 Task: Create a due date automation trigger when advanced on, on the wednesday before a card is due add fields without custom field "Resume" set to a date not in this month at 11:00 AM.
Action: Mouse moved to (1088, 82)
Screenshot: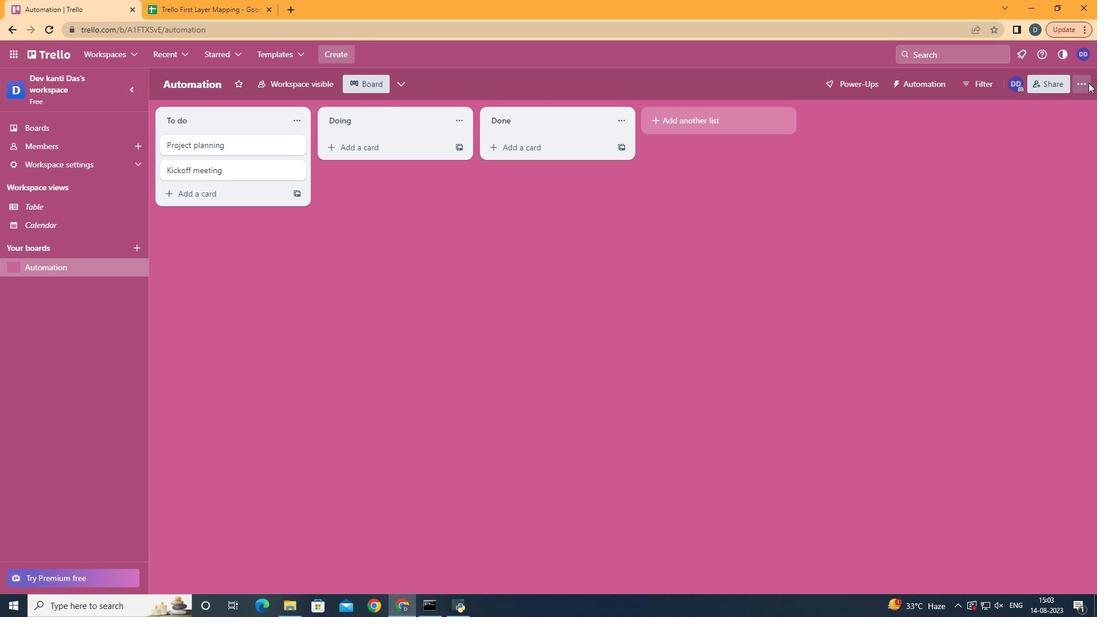 
Action: Mouse pressed left at (1088, 82)
Screenshot: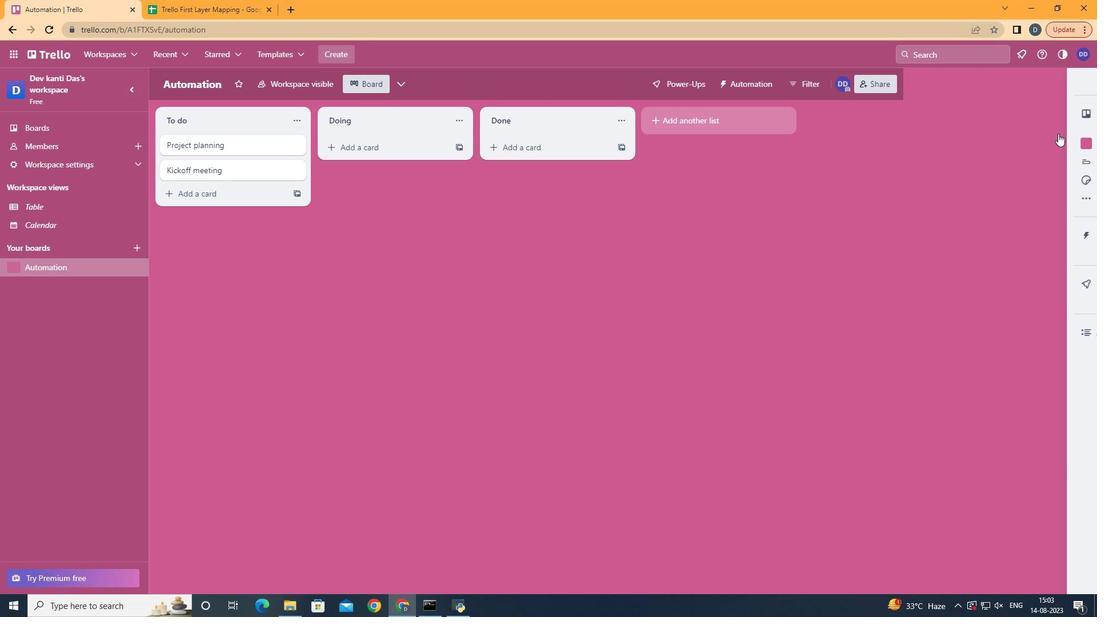 
Action: Mouse moved to (995, 259)
Screenshot: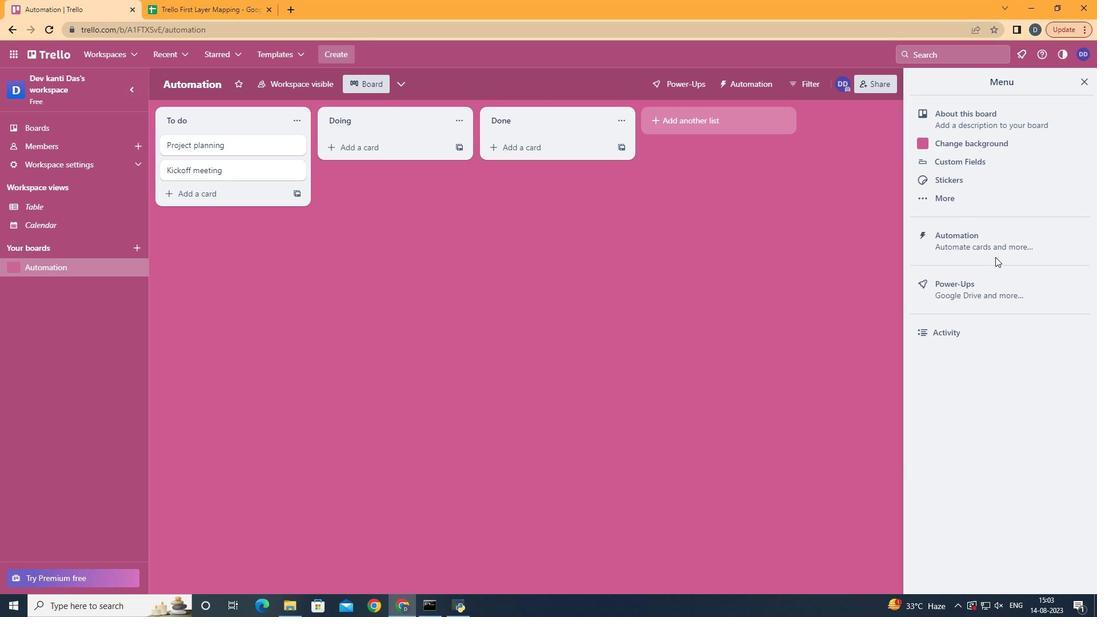 
Action: Mouse pressed left at (995, 259)
Screenshot: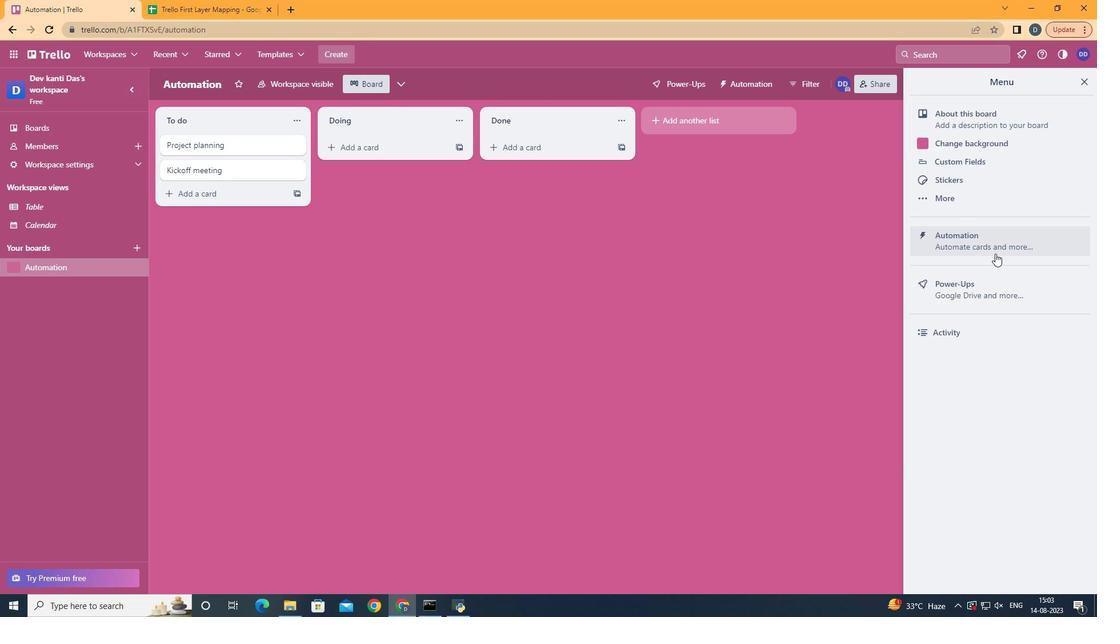 
Action: Mouse moved to (995, 253)
Screenshot: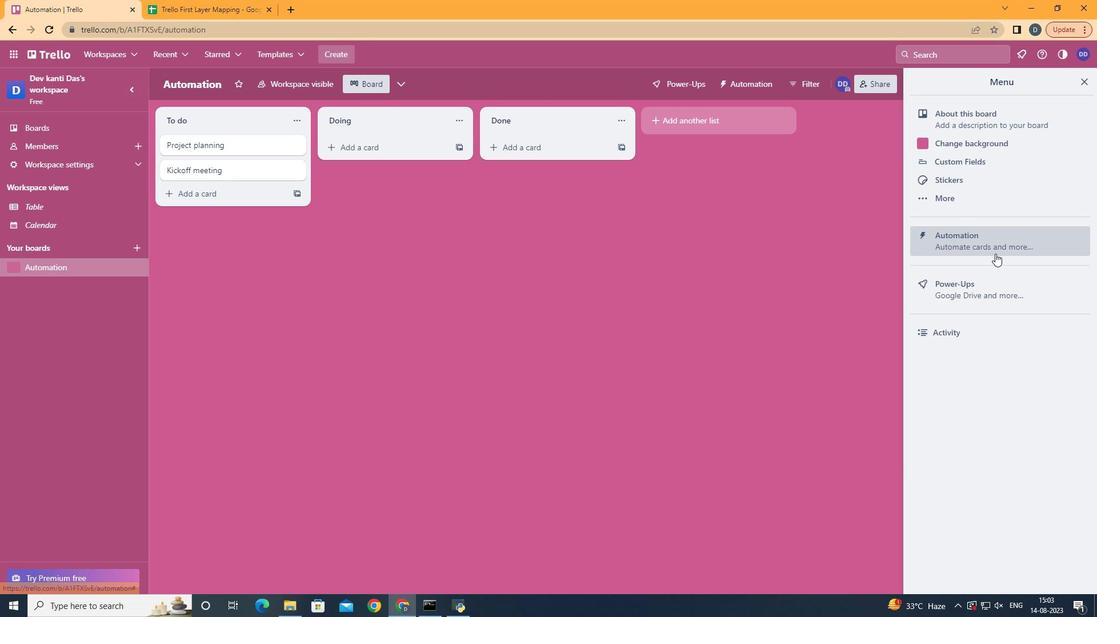 
Action: Mouse pressed left at (995, 253)
Screenshot: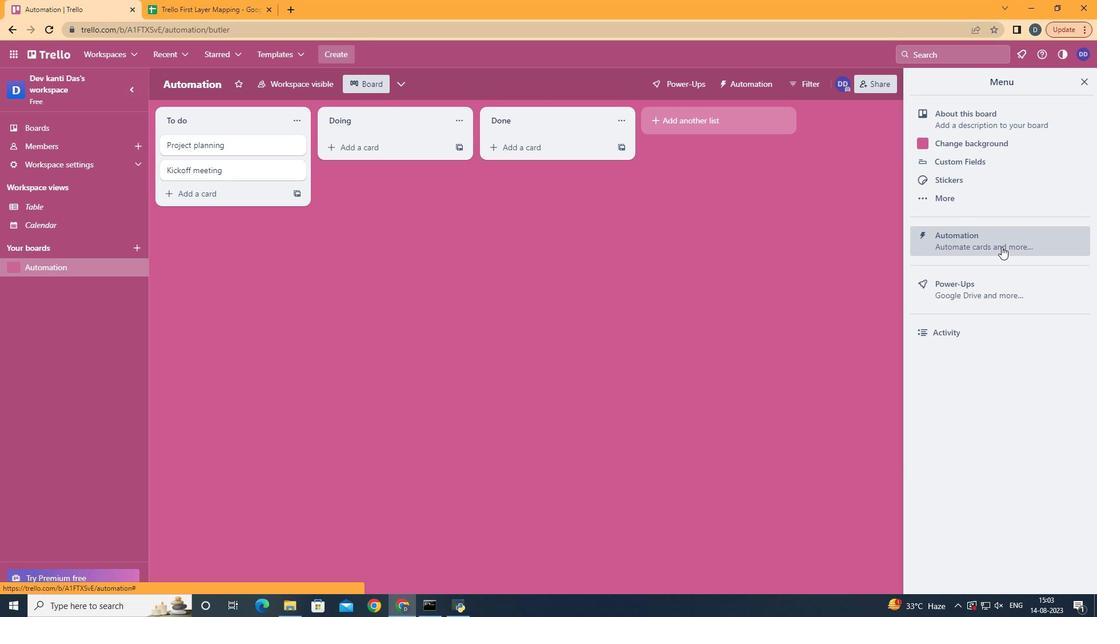 
Action: Mouse moved to (210, 228)
Screenshot: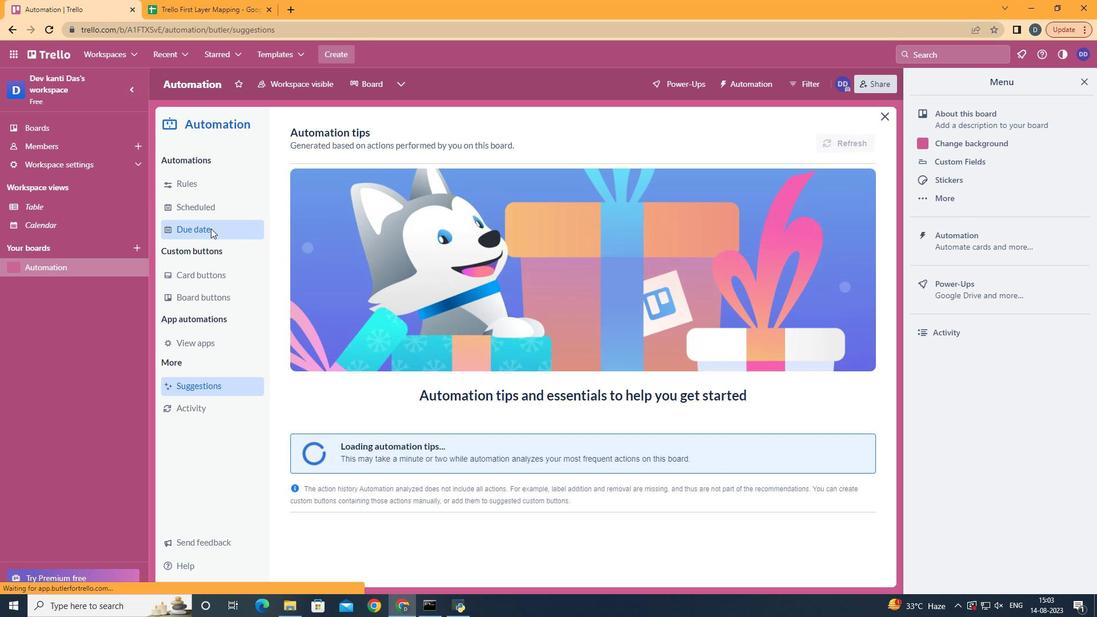 
Action: Mouse pressed left at (210, 228)
Screenshot: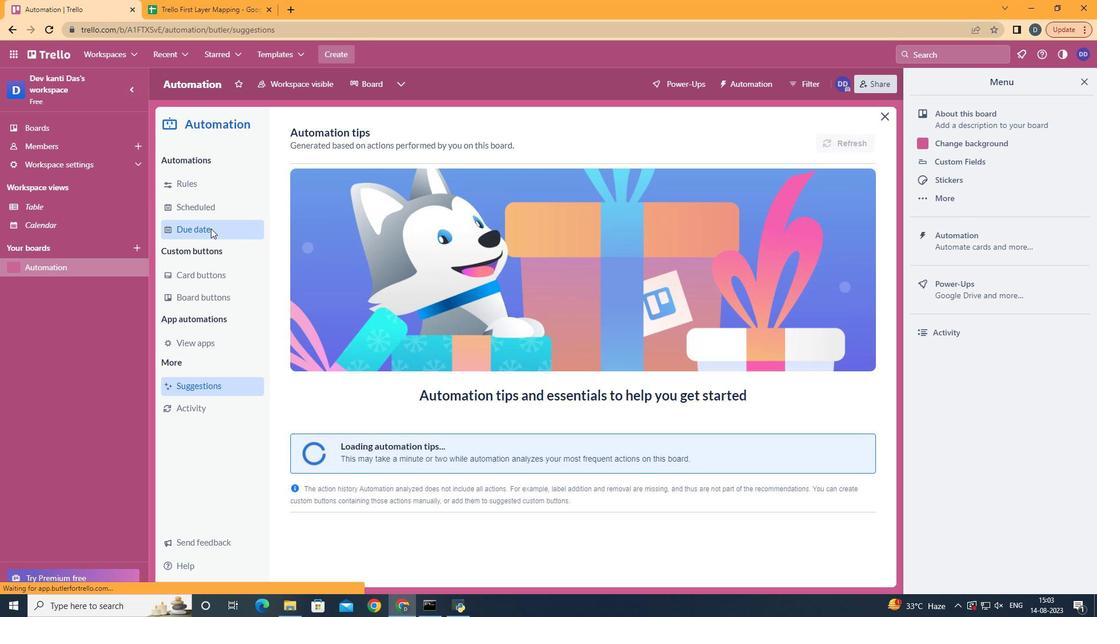 
Action: Mouse moved to (799, 145)
Screenshot: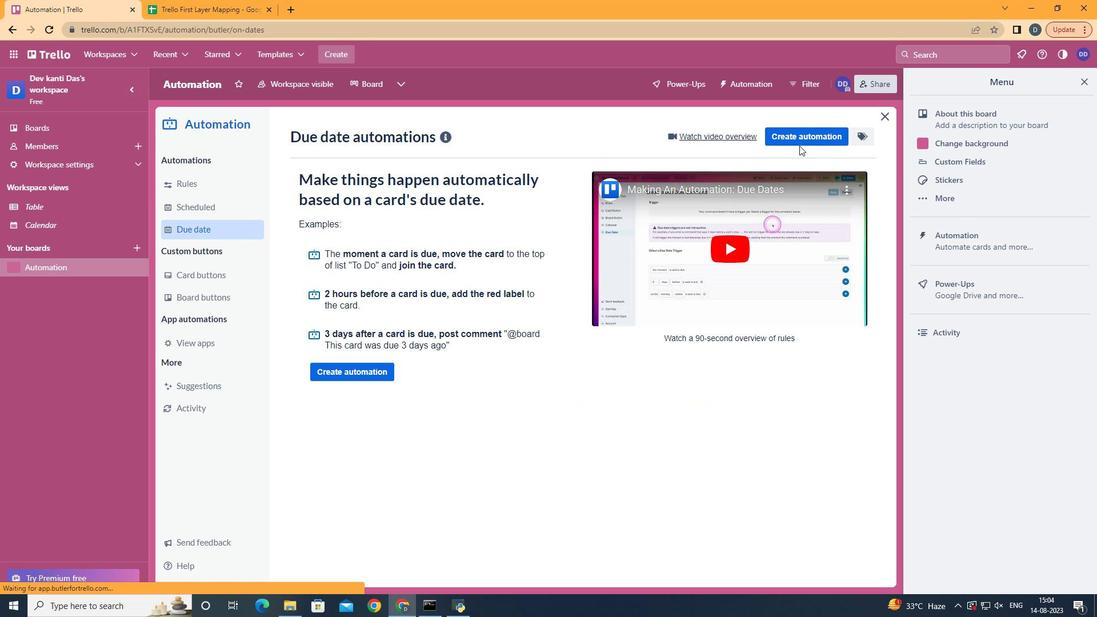 
Action: Mouse pressed left at (799, 145)
Screenshot: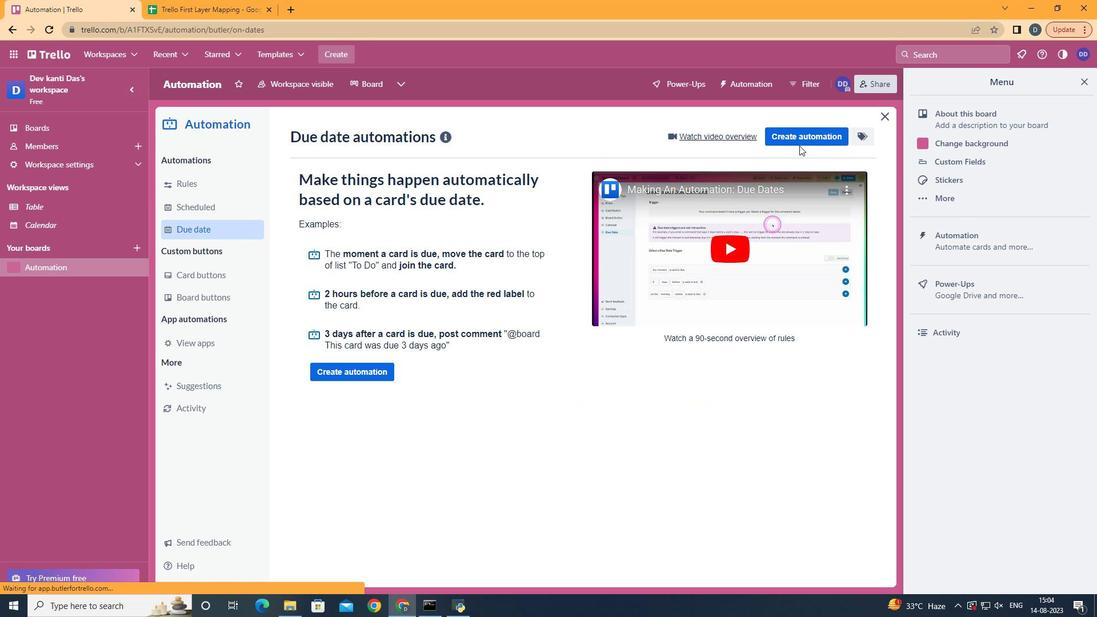 
Action: Mouse moved to (809, 136)
Screenshot: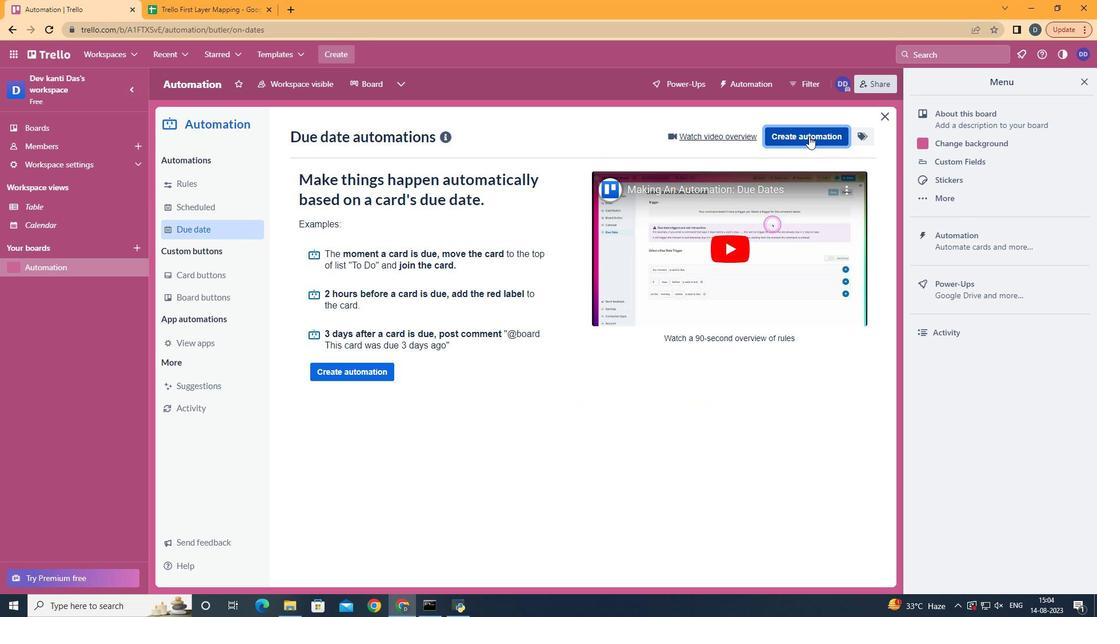 
Action: Mouse pressed left at (809, 136)
Screenshot: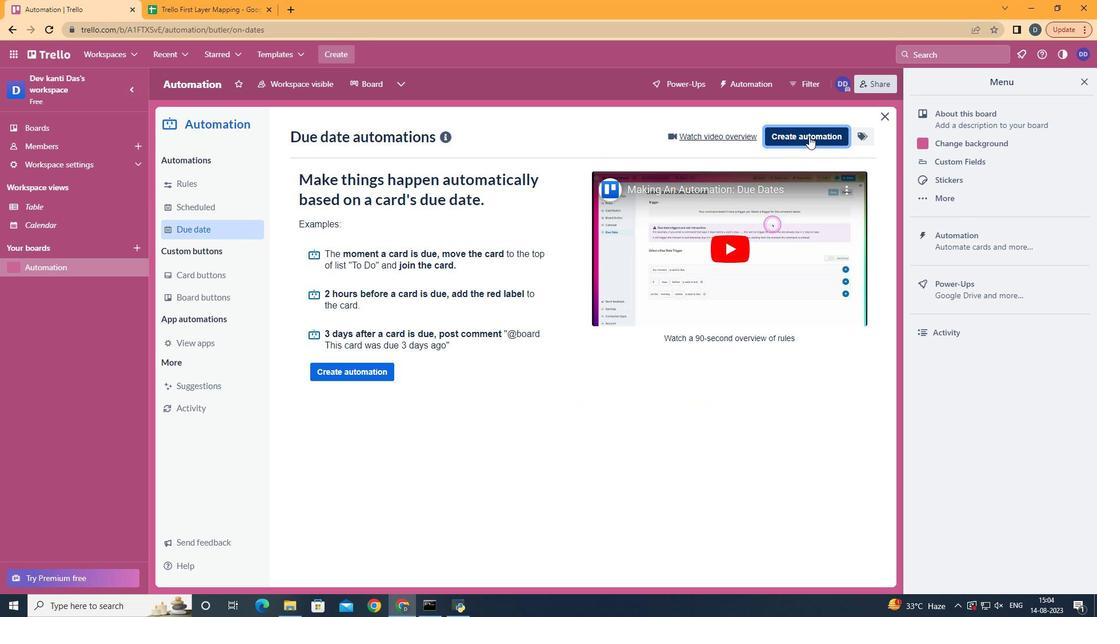
Action: Mouse moved to (578, 247)
Screenshot: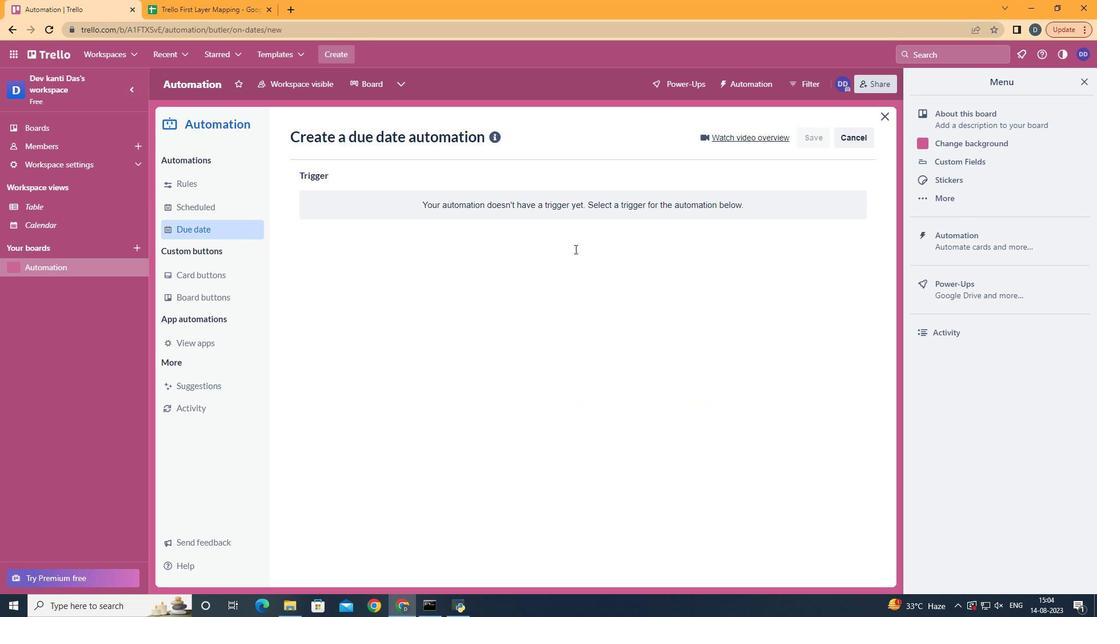 
Action: Mouse pressed left at (578, 247)
Screenshot: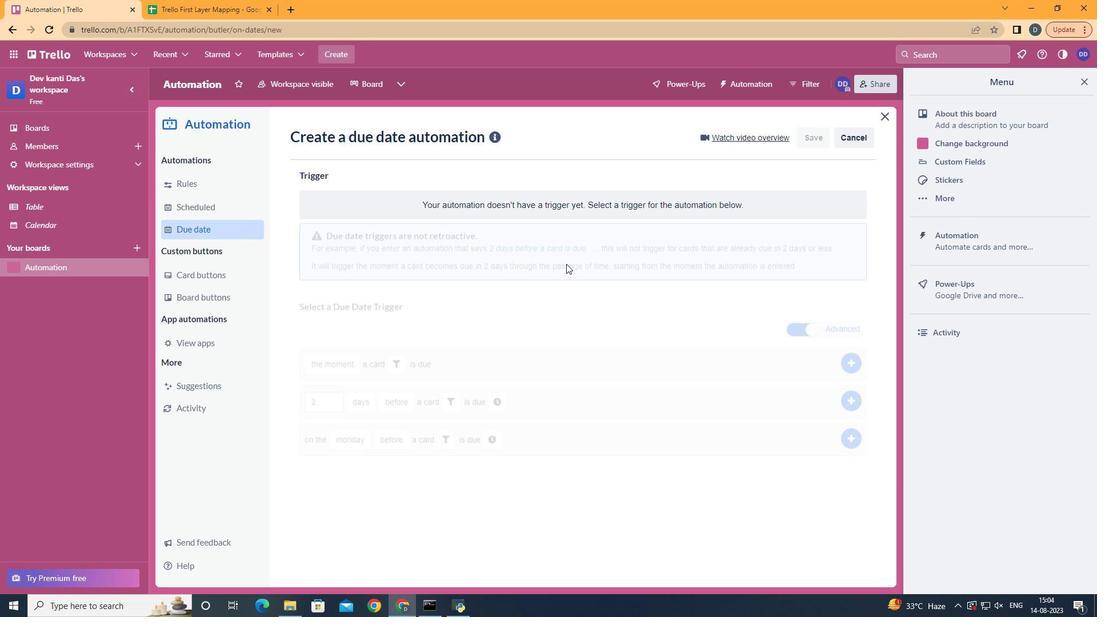 
Action: Mouse moved to (376, 349)
Screenshot: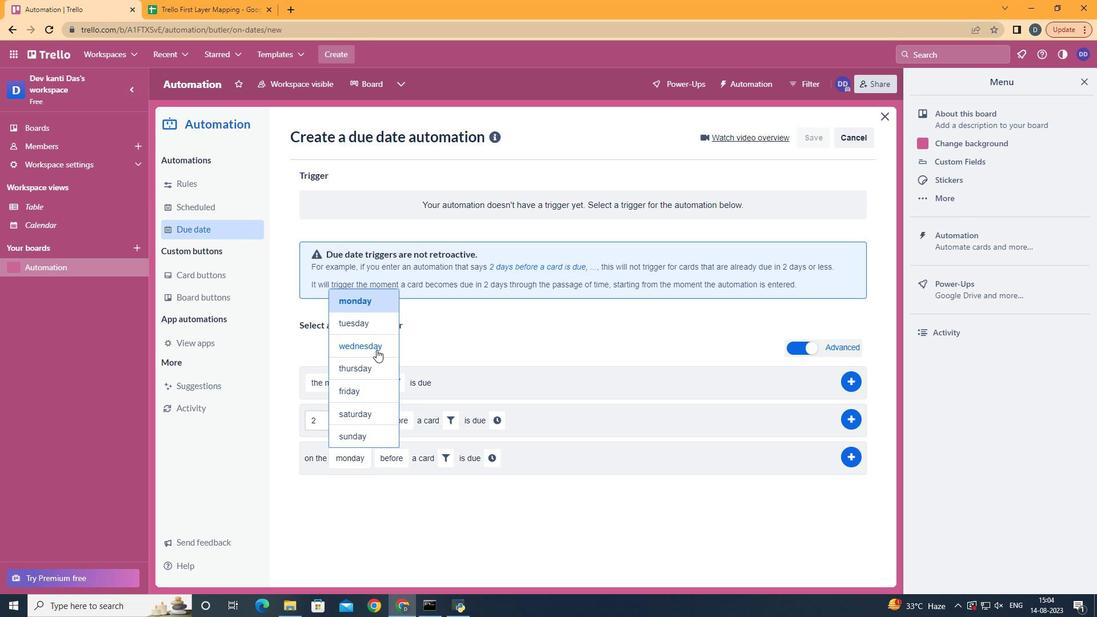 
Action: Mouse pressed left at (376, 349)
Screenshot: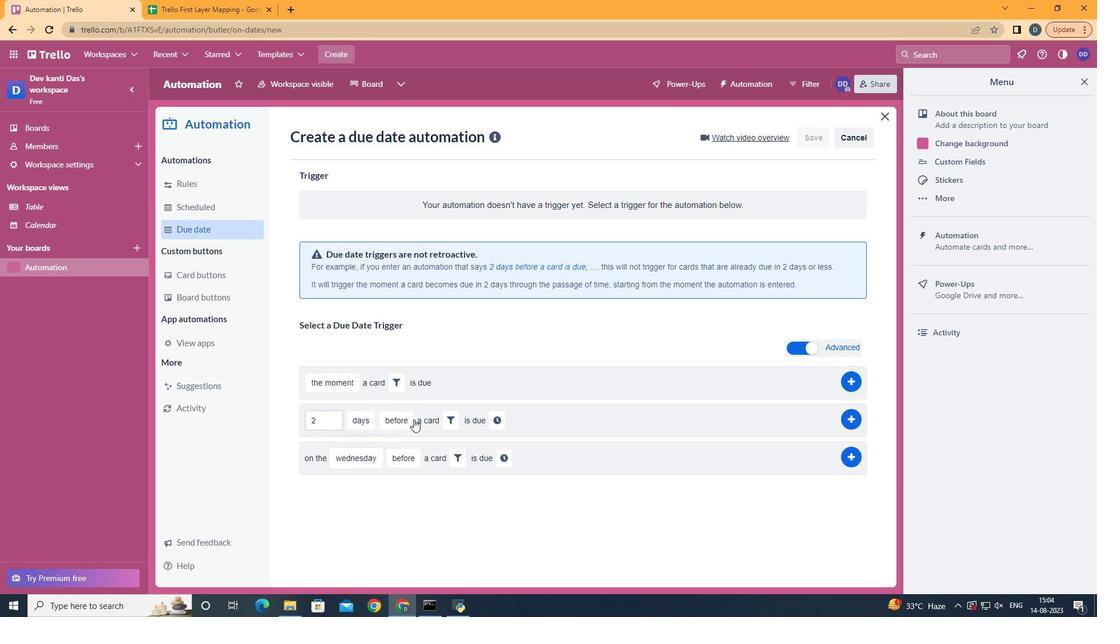
Action: Mouse moved to (452, 457)
Screenshot: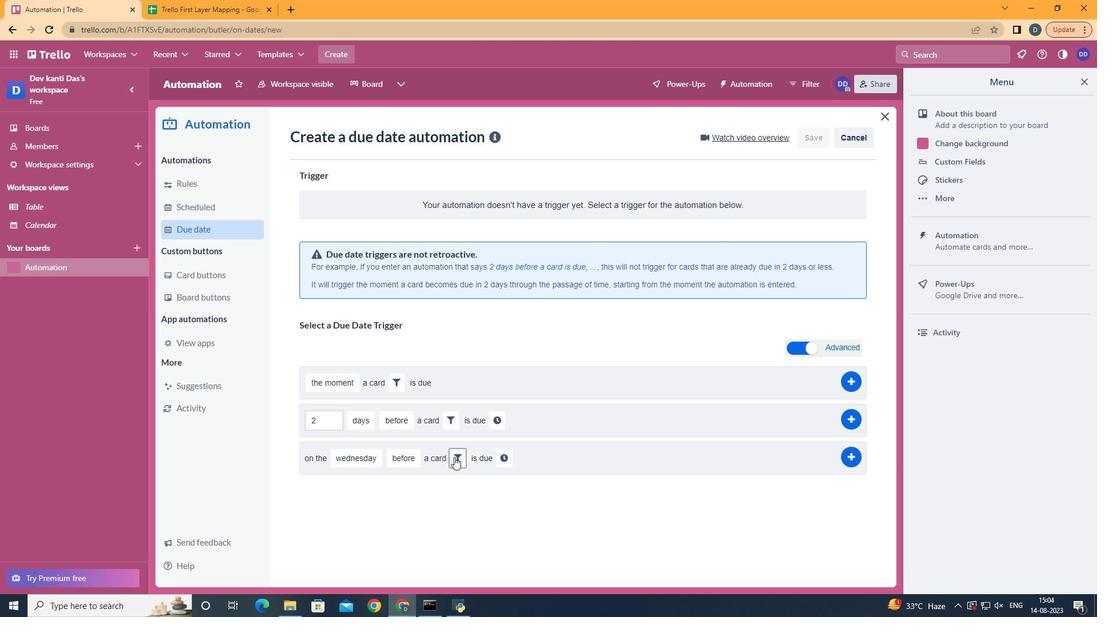 
Action: Mouse pressed left at (452, 457)
Screenshot: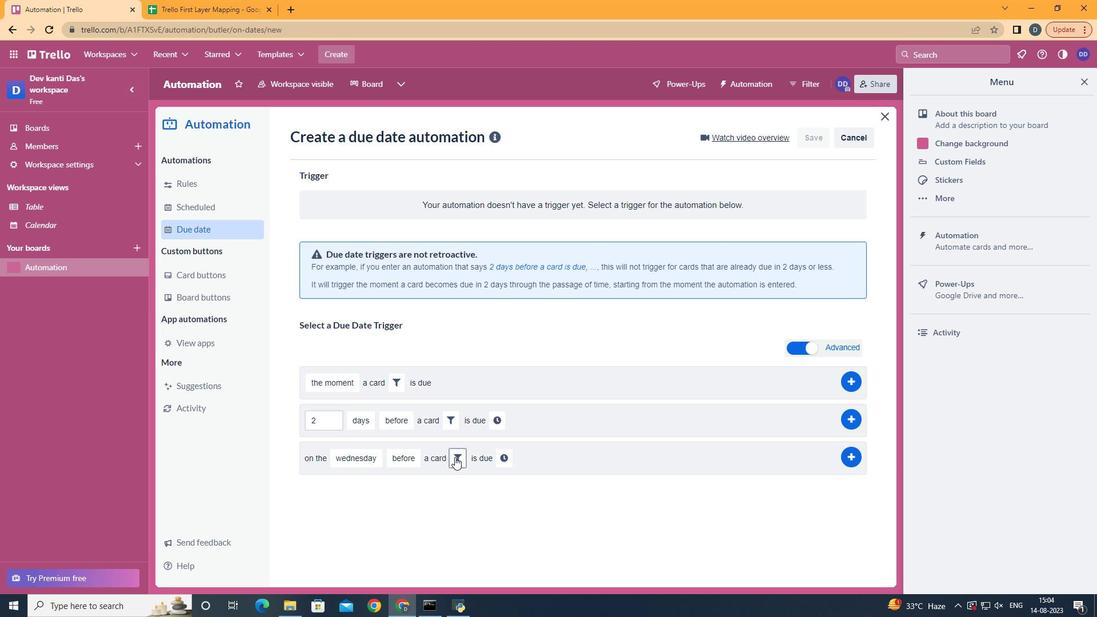 
Action: Mouse moved to (649, 495)
Screenshot: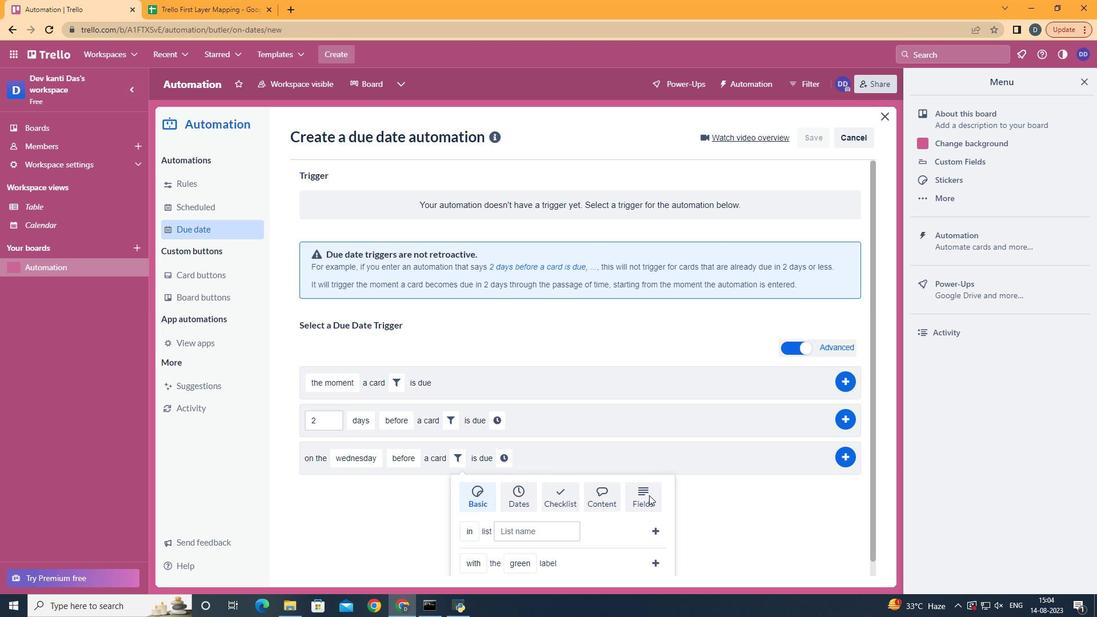 
Action: Mouse pressed left at (649, 495)
Screenshot: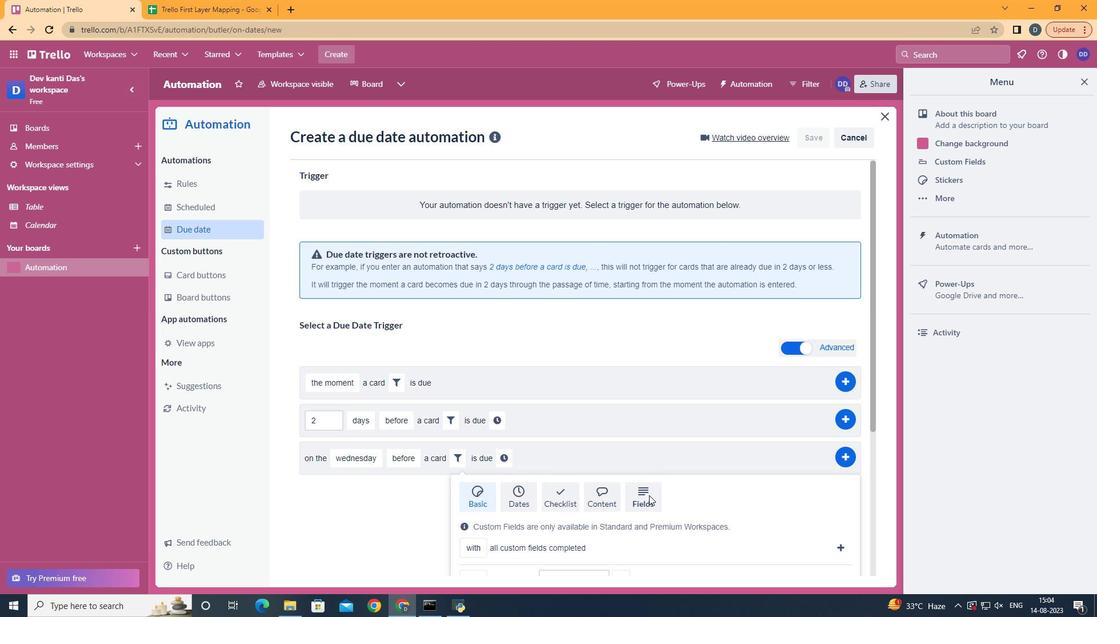 
Action: Mouse scrolled (649, 494) with delta (0, 0)
Screenshot: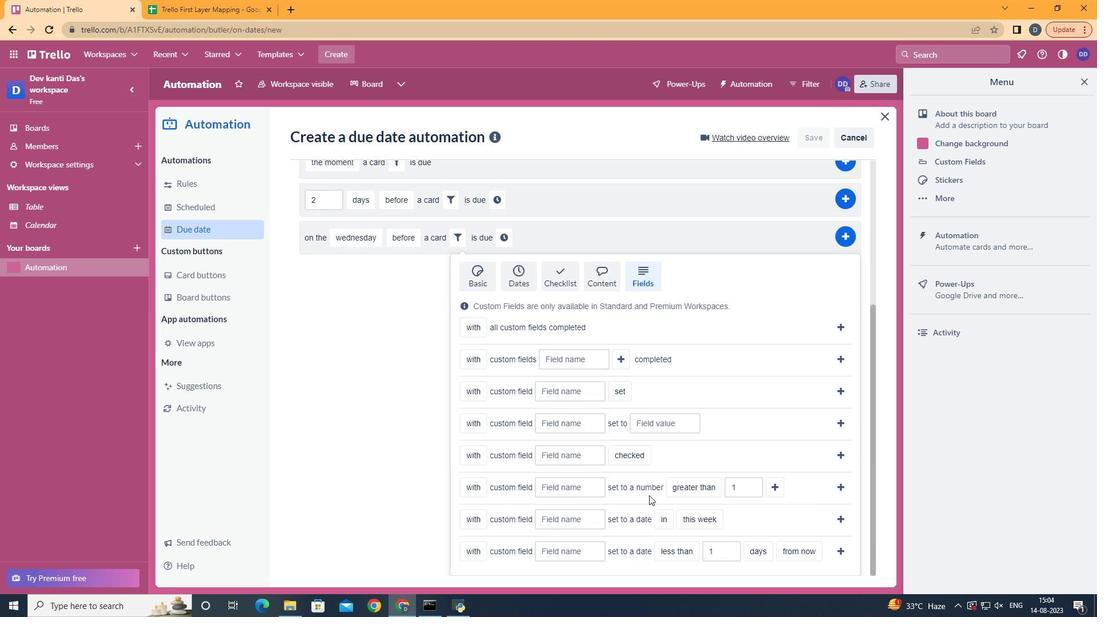 
Action: Mouse scrolled (649, 494) with delta (0, 0)
Screenshot: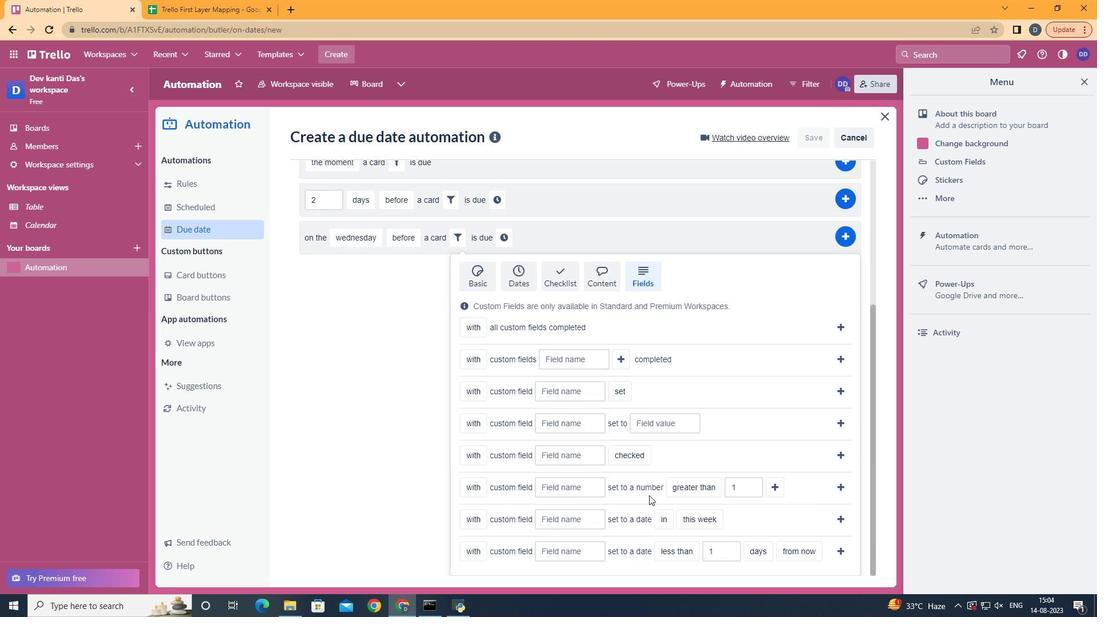 
Action: Mouse scrolled (649, 494) with delta (0, 0)
Screenshot: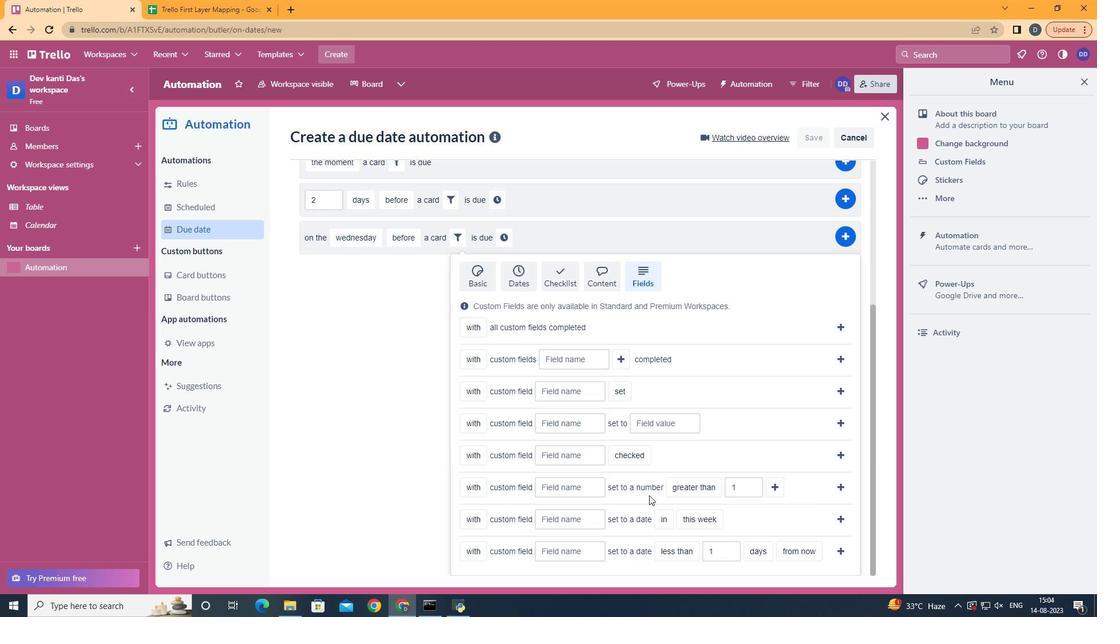 
Action: Mouse scrolled (649, 494) with delta (0, 0)
Screenshot: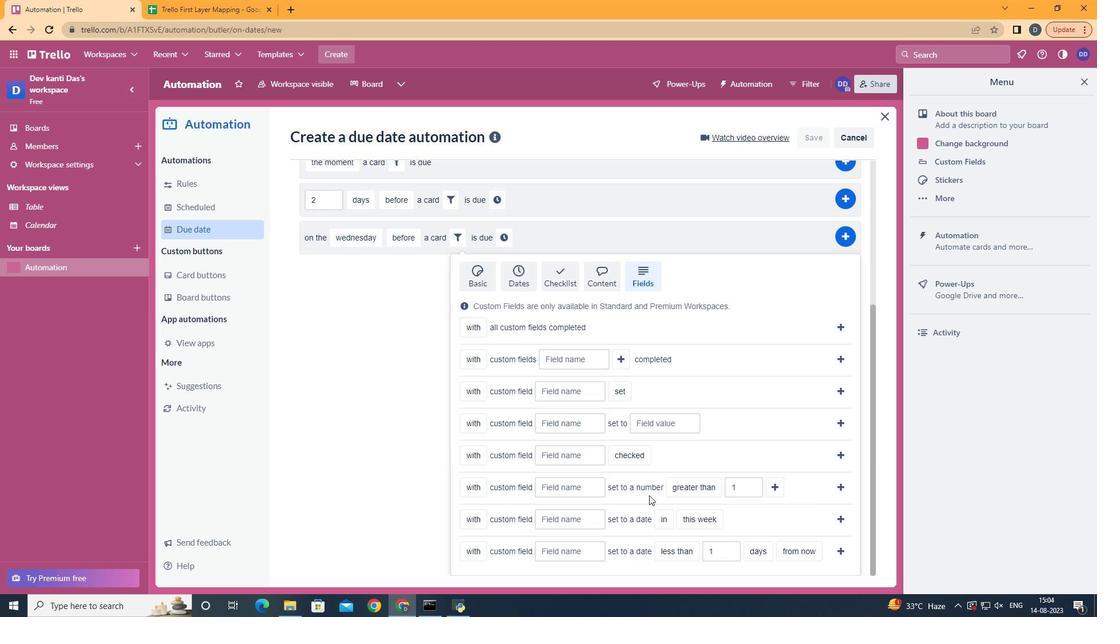 
Action: Mouse scrolled (649, 494) with delta (0, 0)
Screenshot: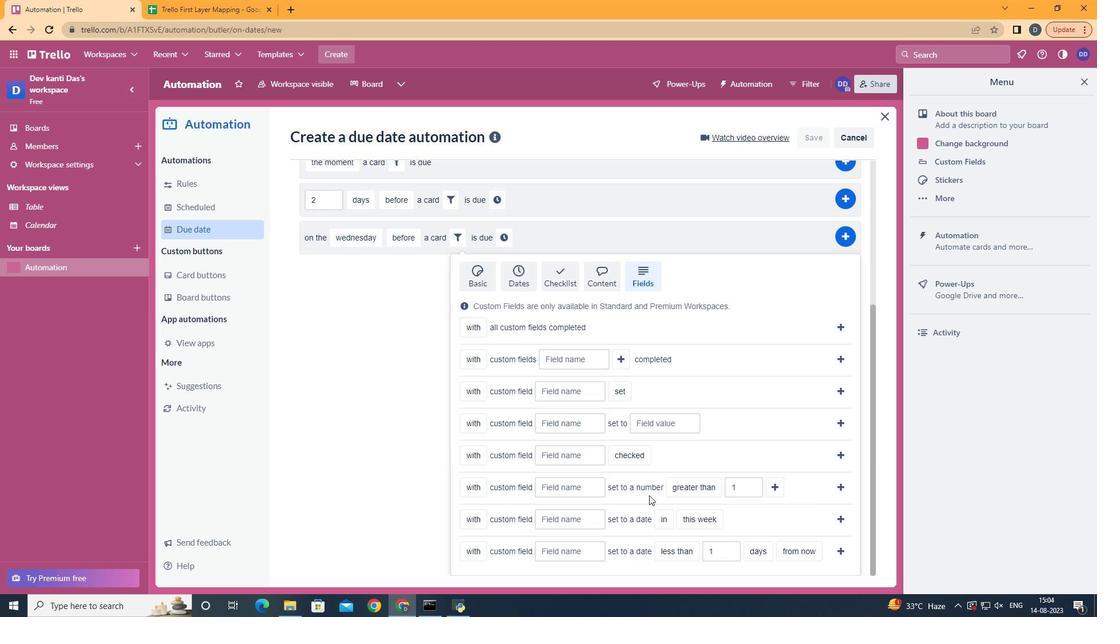 
Action: Mouse moved to (487, 559)
Screenshot: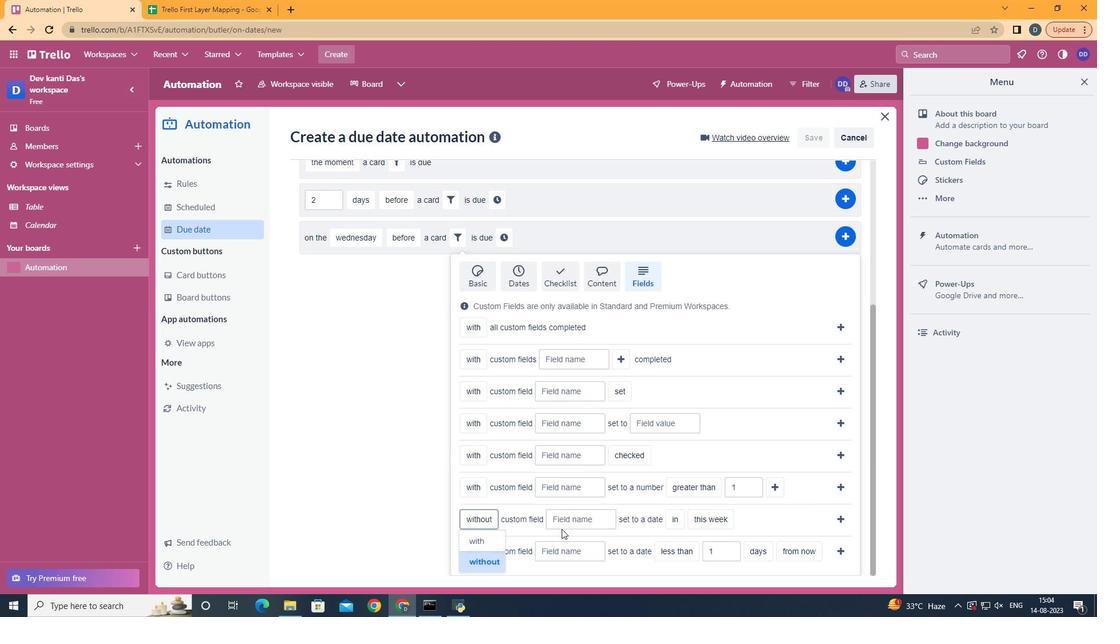 
Action: Mouse pressed left at (487, 559)
Screenshot: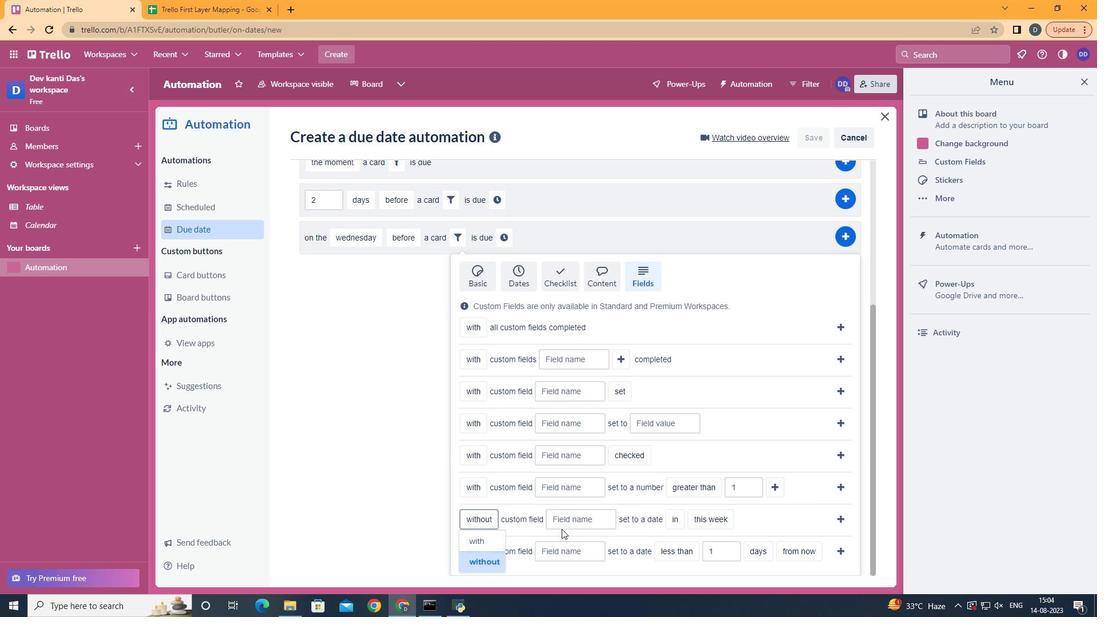 
Action: Mouse moved to (609, 512)
Screenshot: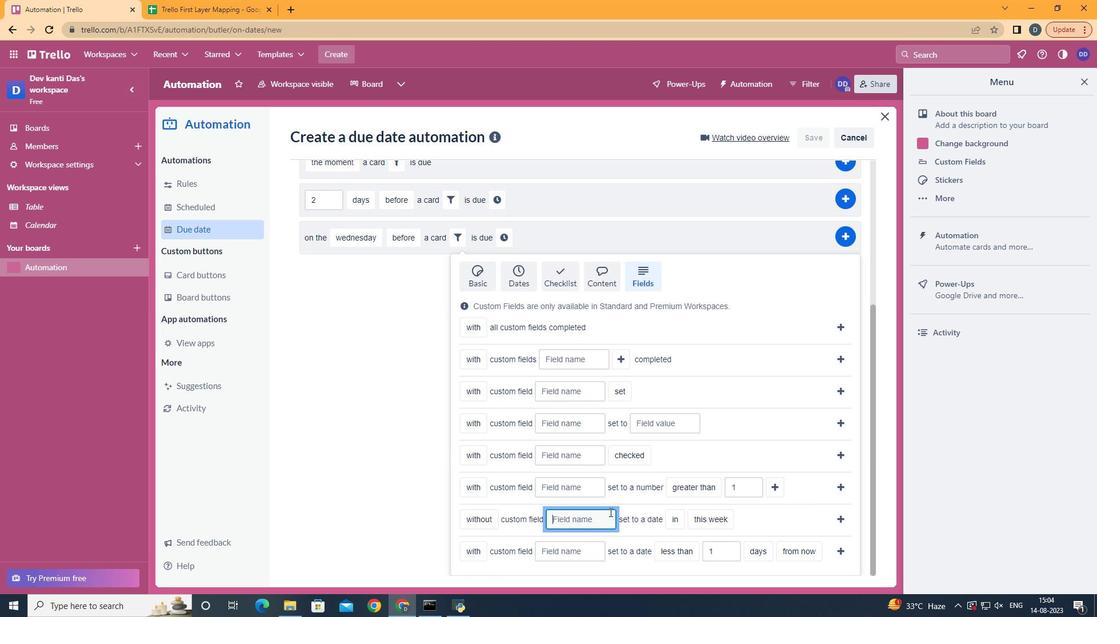 
Action: Mouse pressed left at (609, 512)
Screenshot: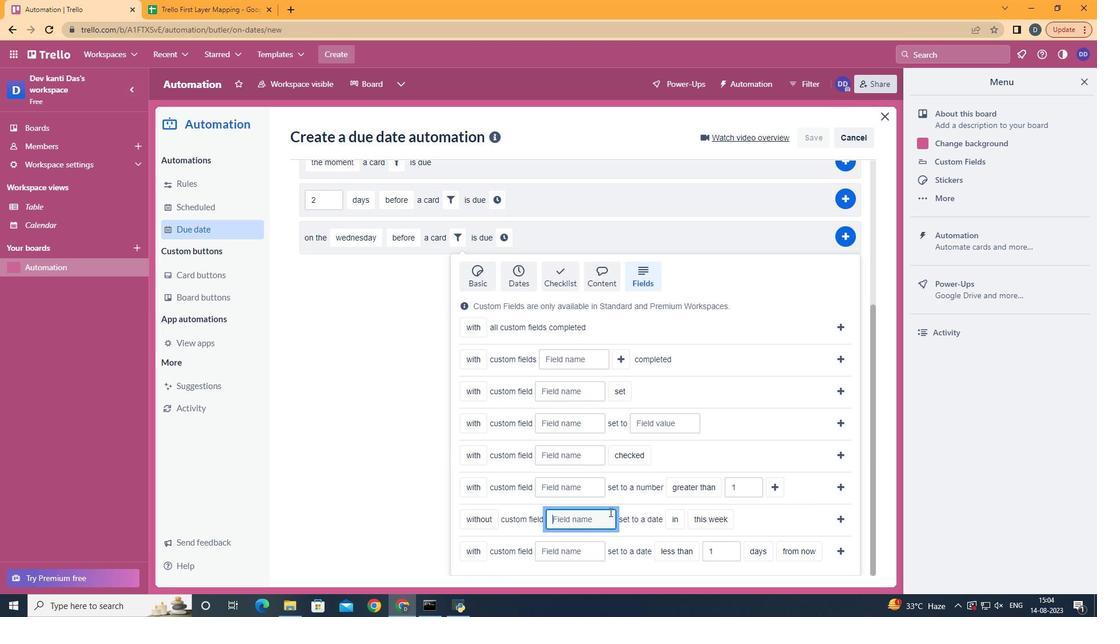 
Action: Key pressed <Key.shift>Resume
Screenshot: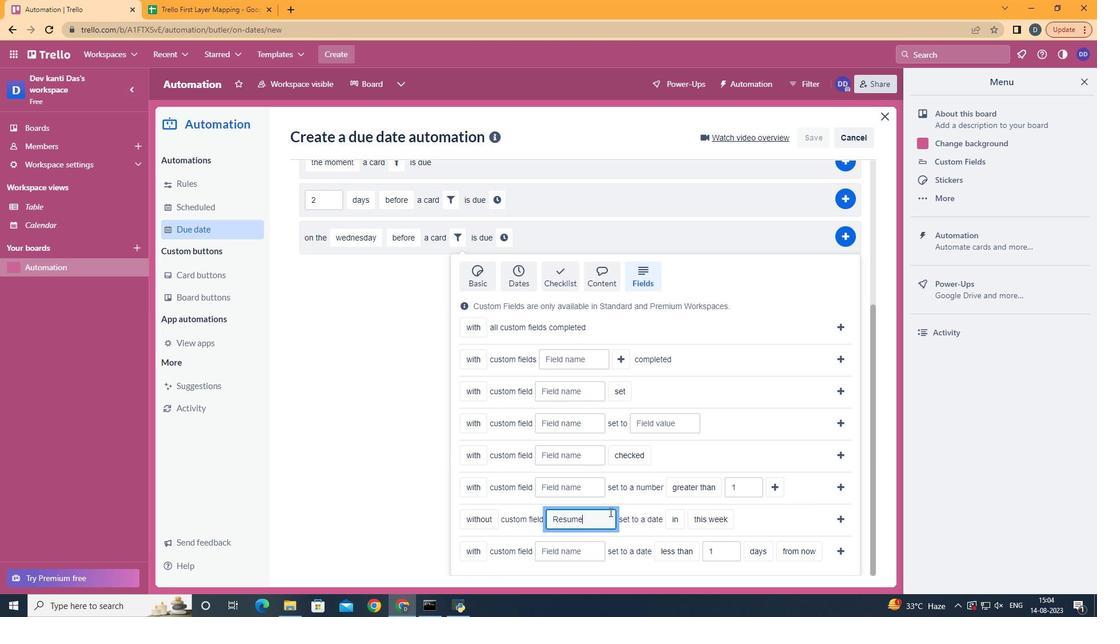 
Action: Mouse moved to (673, 564)
Screenshot: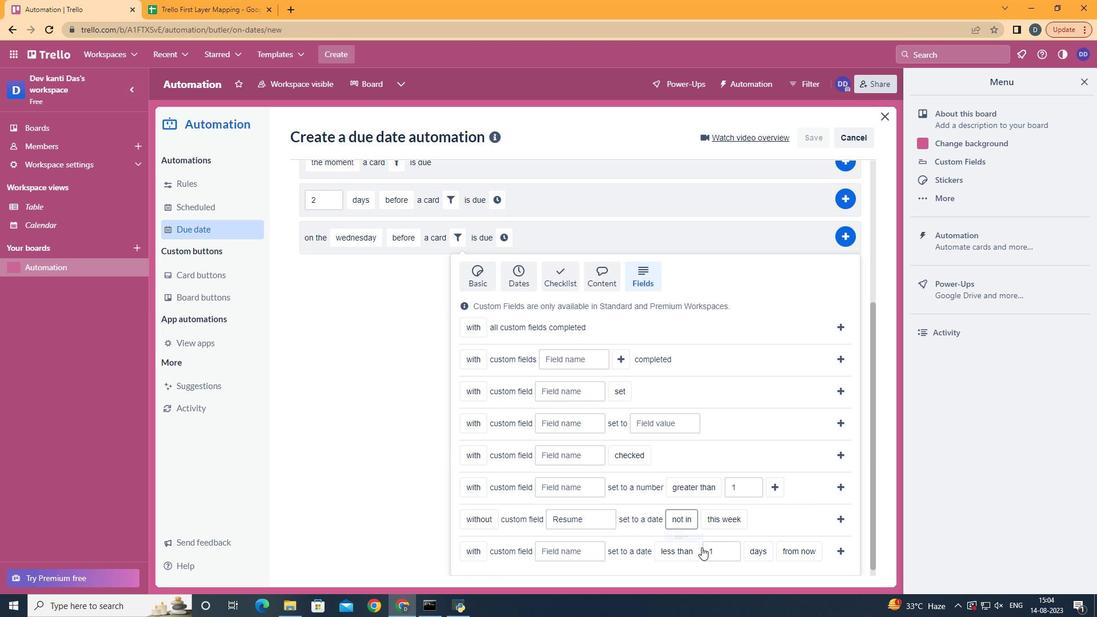 
Action: Mouse pressed left at (673, 564)
Screenshot: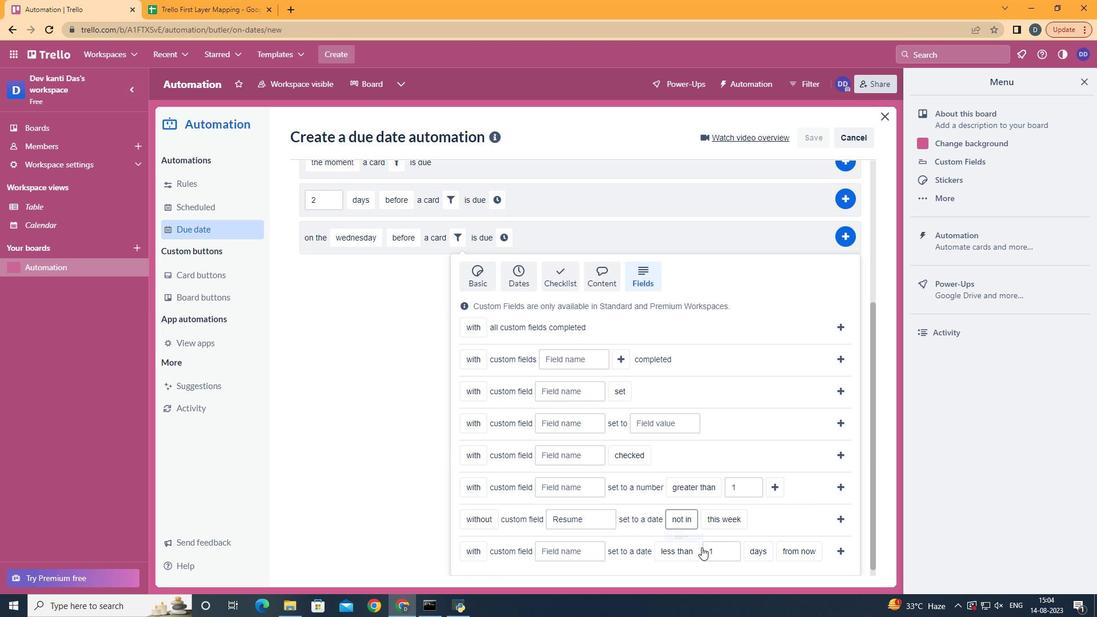 
Action: Mouse moved to (741, 563)
Screenshot: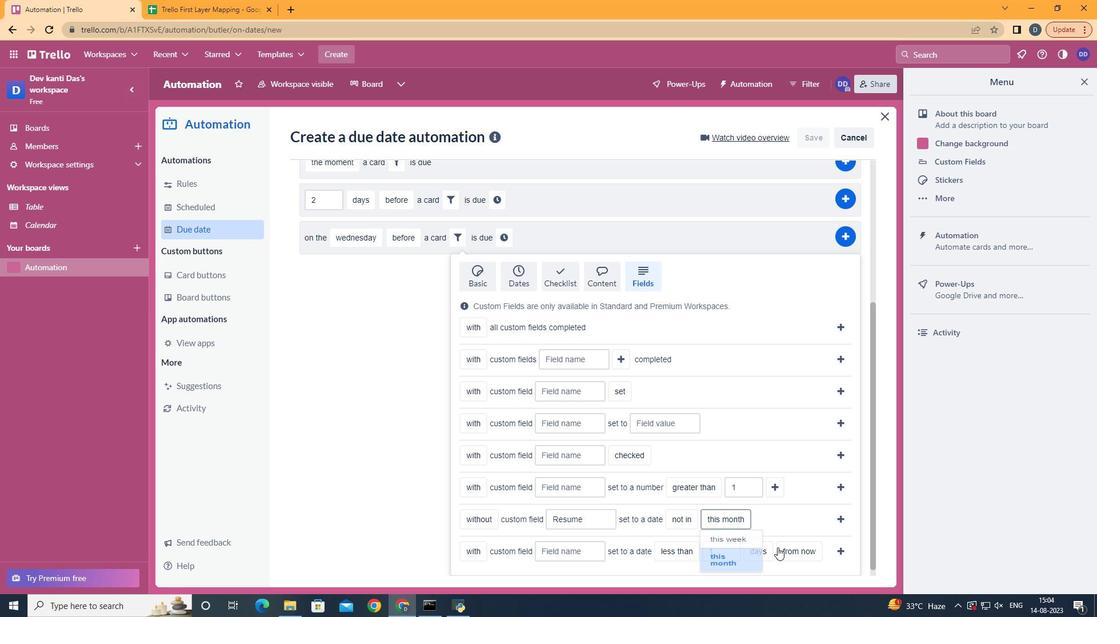 
Action: Mouse pressed left at (741, 563)
Screenshot: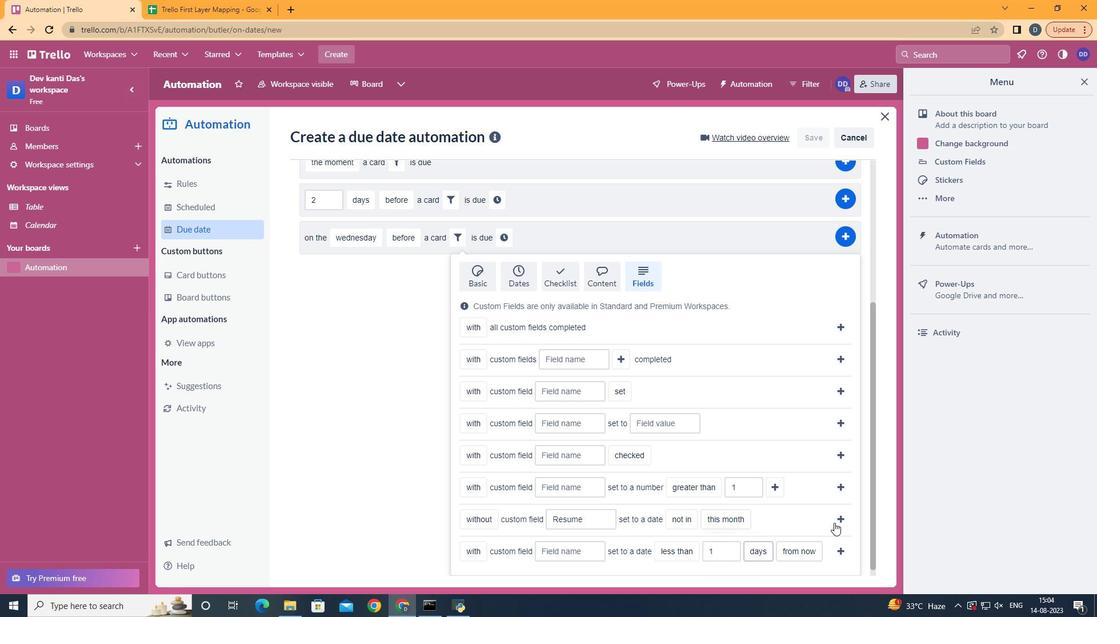
Action: Mouse moved to (837, 512)
Screenshot: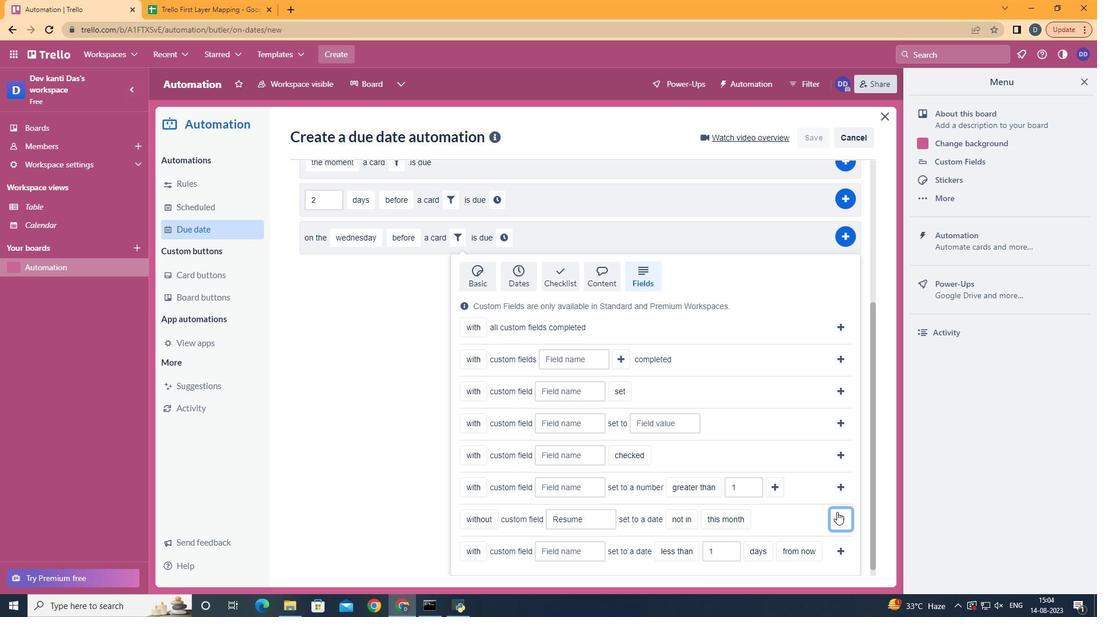 
Action: Mouse pressed left at (837, 512)
Screenshot: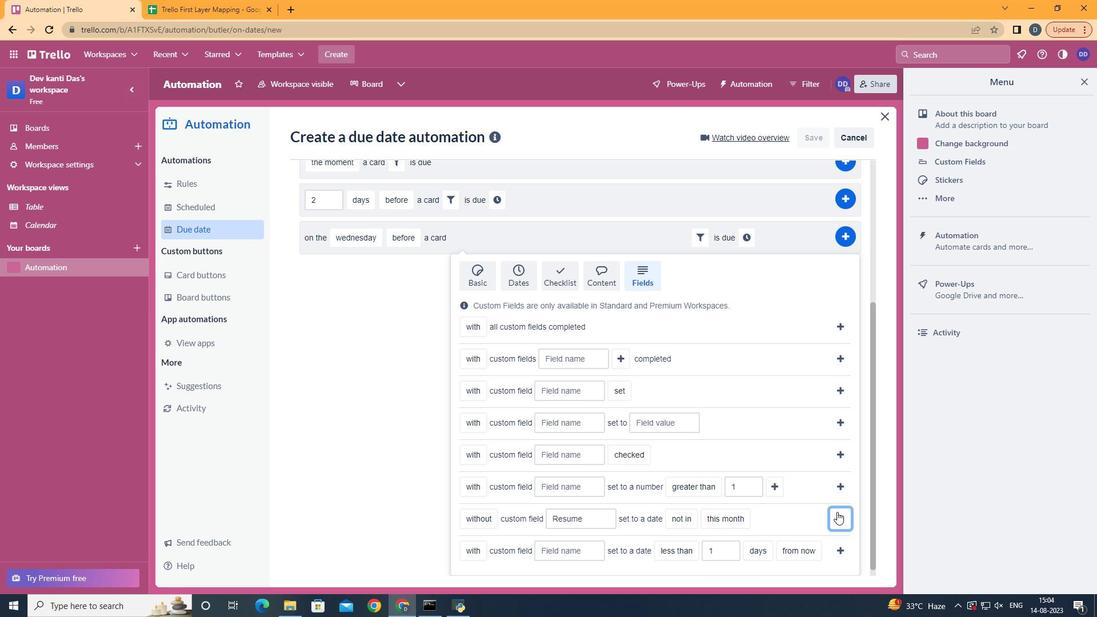 
Action: Mouse moved to (752, 459)
Screenshot: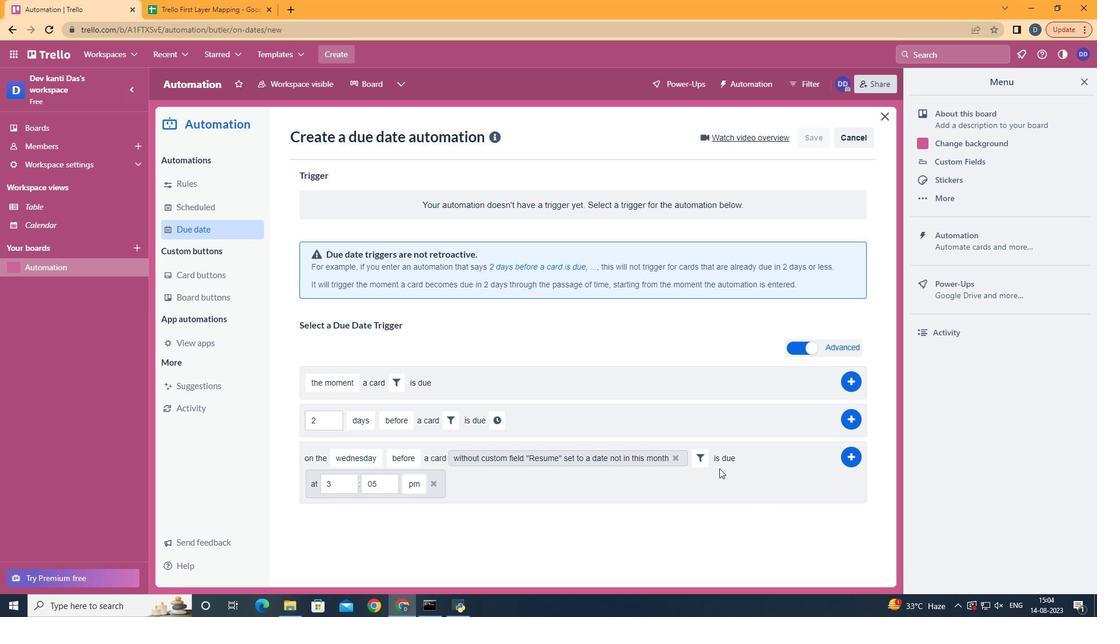 
Action: Mouse pressed left at (752, 459)
Screenshot: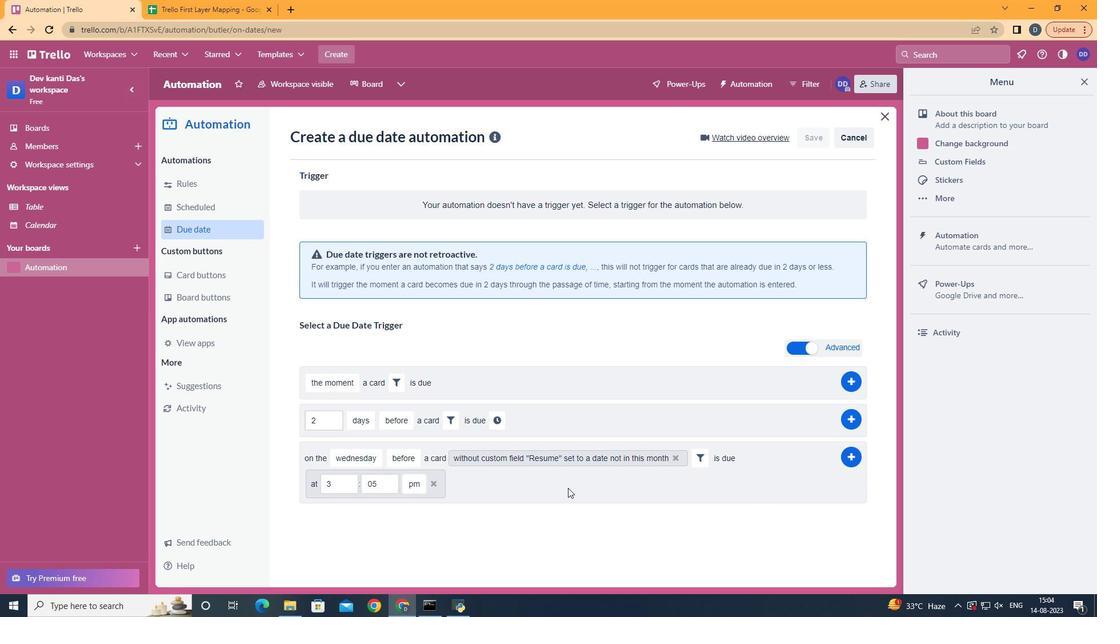 
Action: Mouse moved to (345, 486)
Screenshot: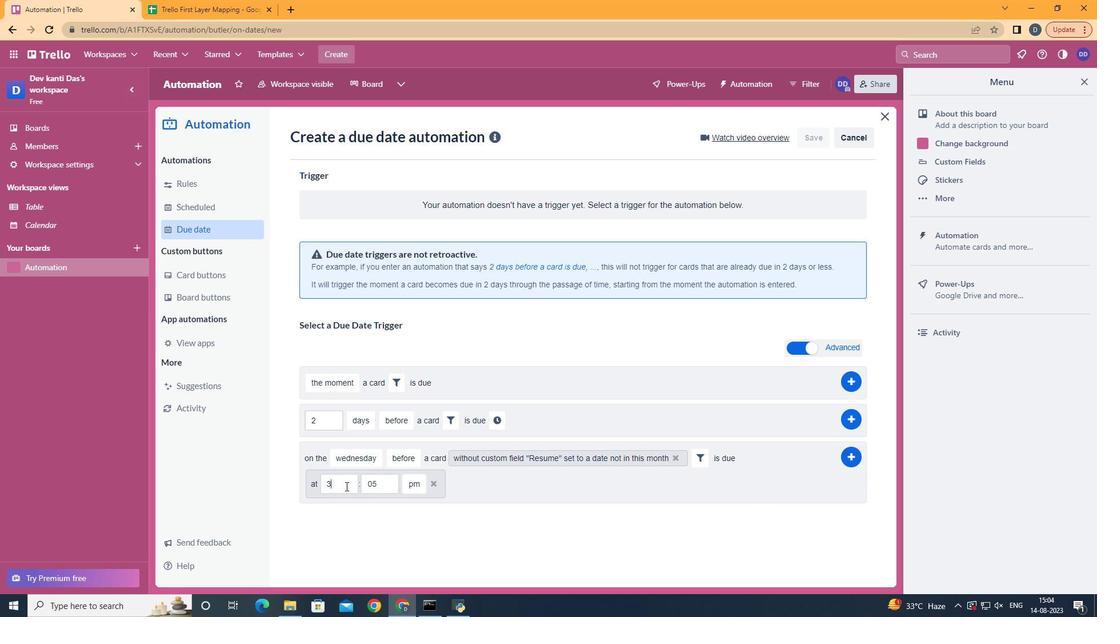 
Action: Mouse pressed left at (345, 486)
Screenshot: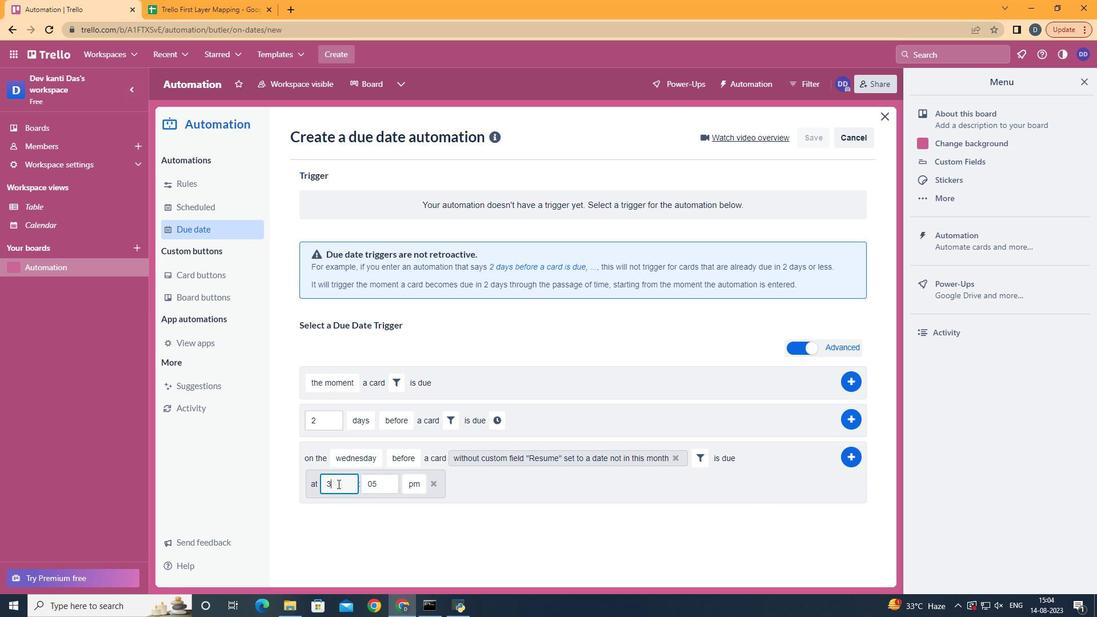 
Action: Mouse moved to (321, 489)
Screenshot: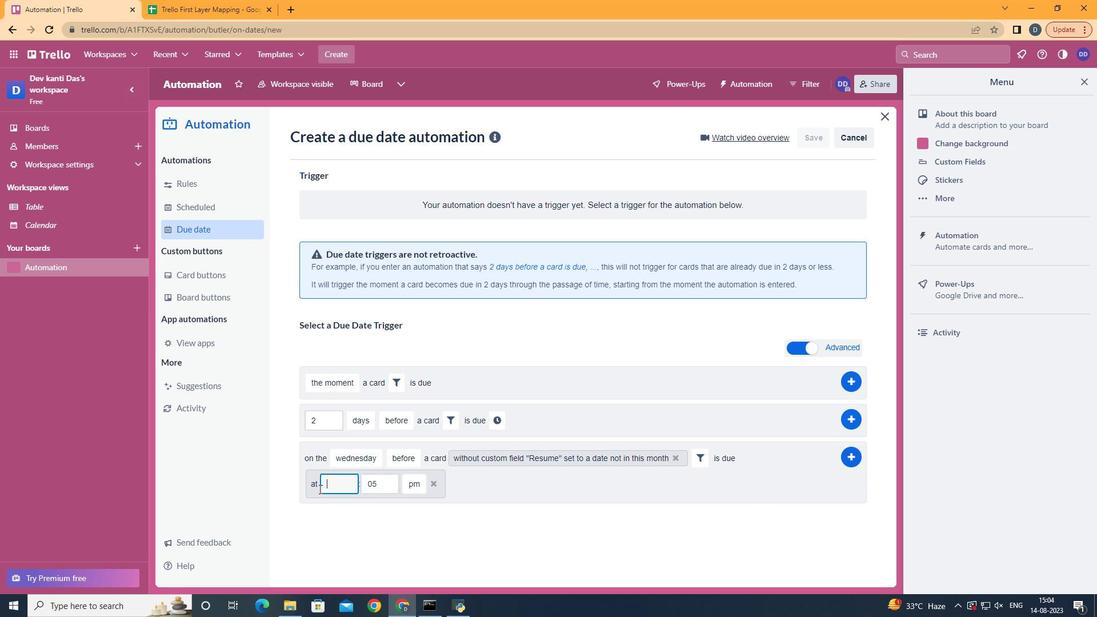 
Action: Key pressed <Key.backspace>
Screenshot: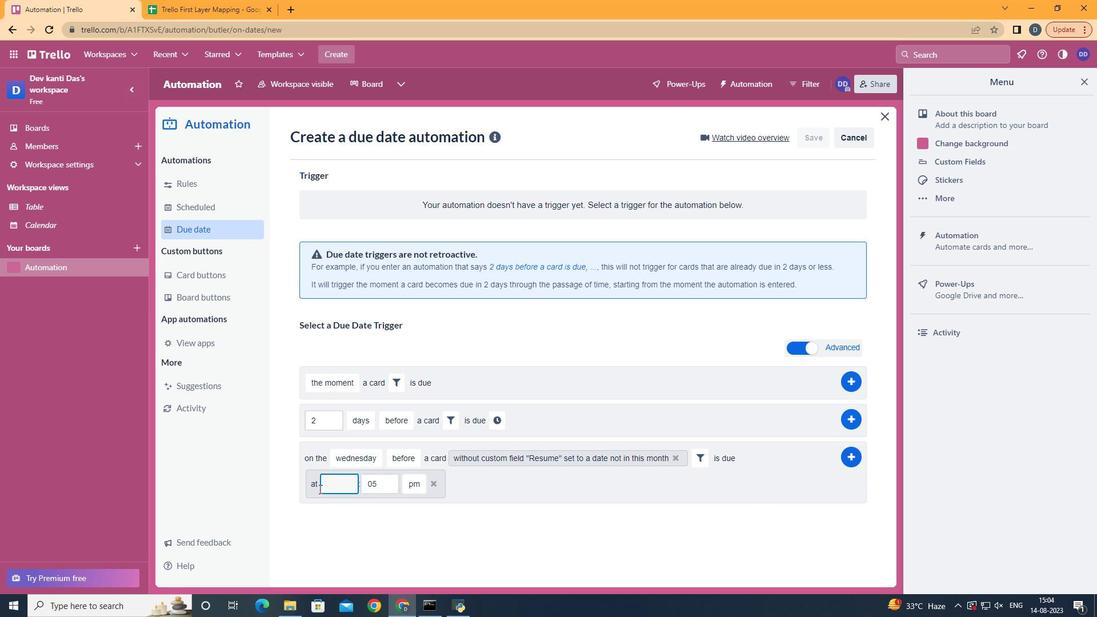 
Action: Mouse moved to (319, 489)
Screenshot: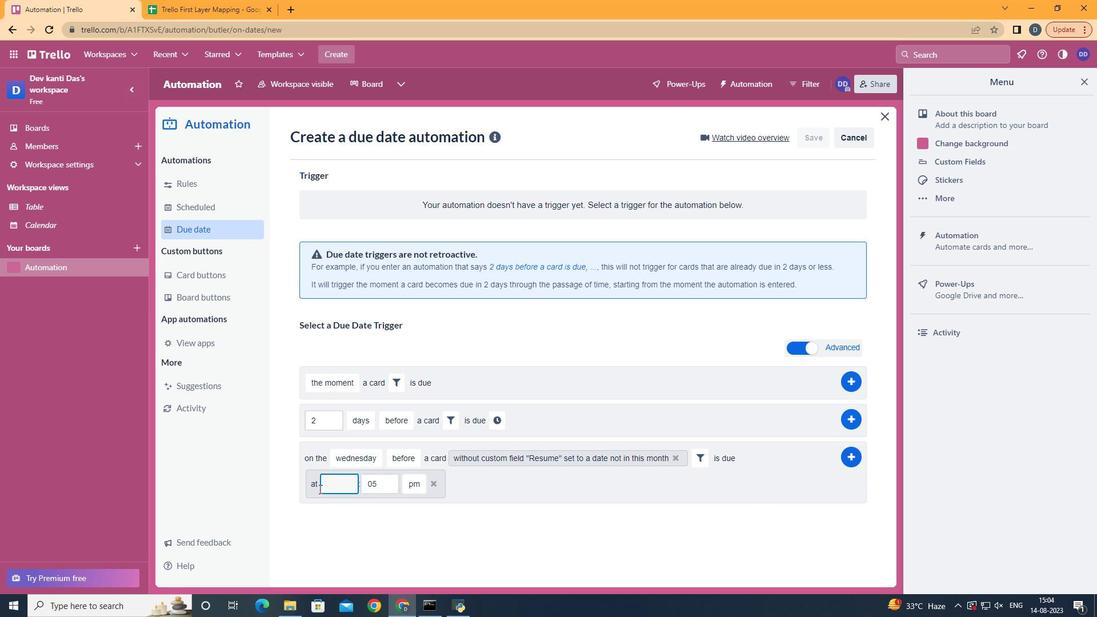 
Action: Key pressed 11
Screenshot: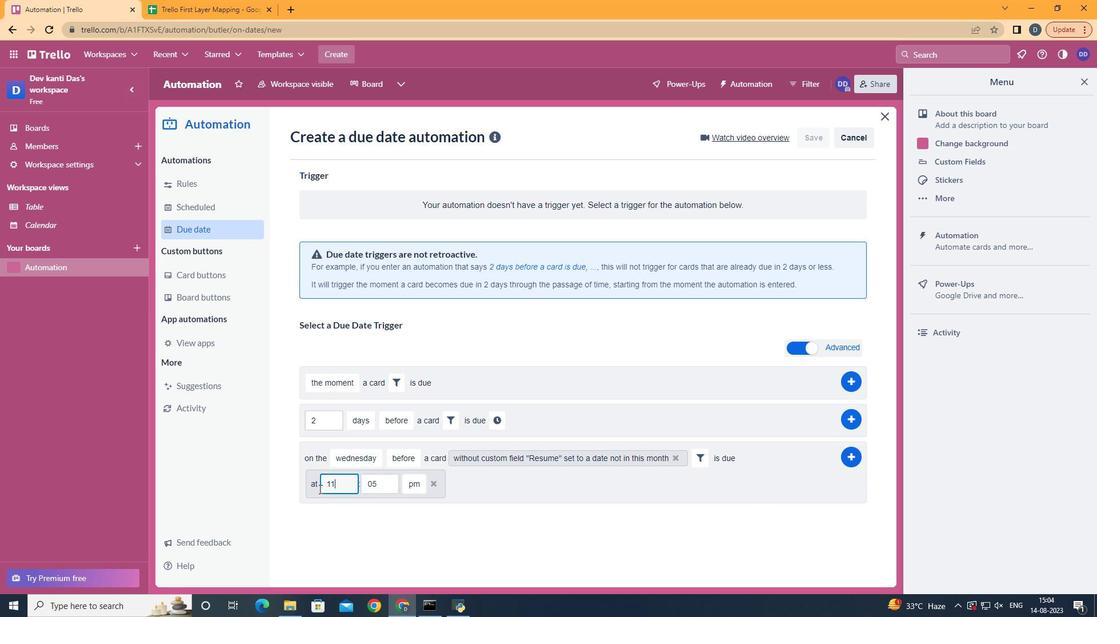 
Action: Mouse moved to (378, 486)
Screenshot: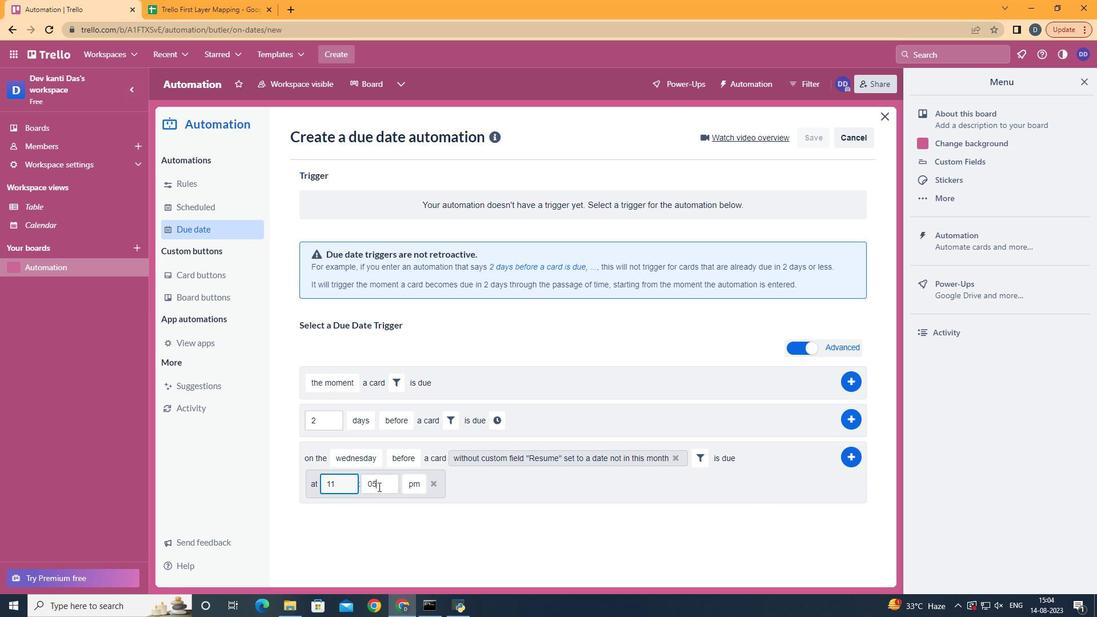 
Action: Mouse pressed left at (378, 486)
Screenshot: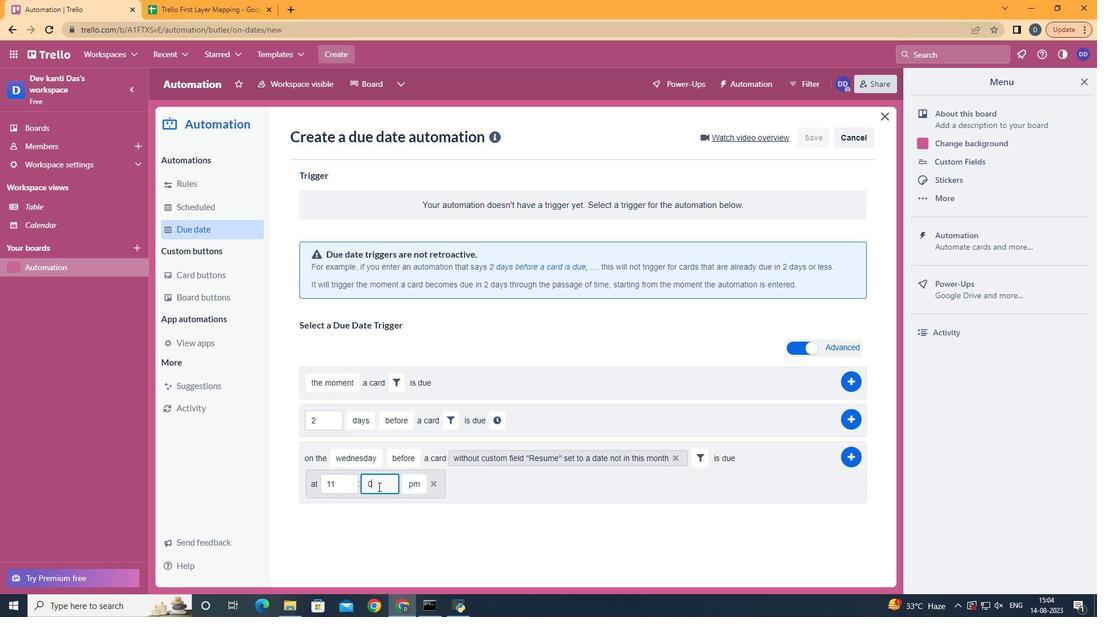 
Action: Key pressed <Key.backspace>
Screenshot: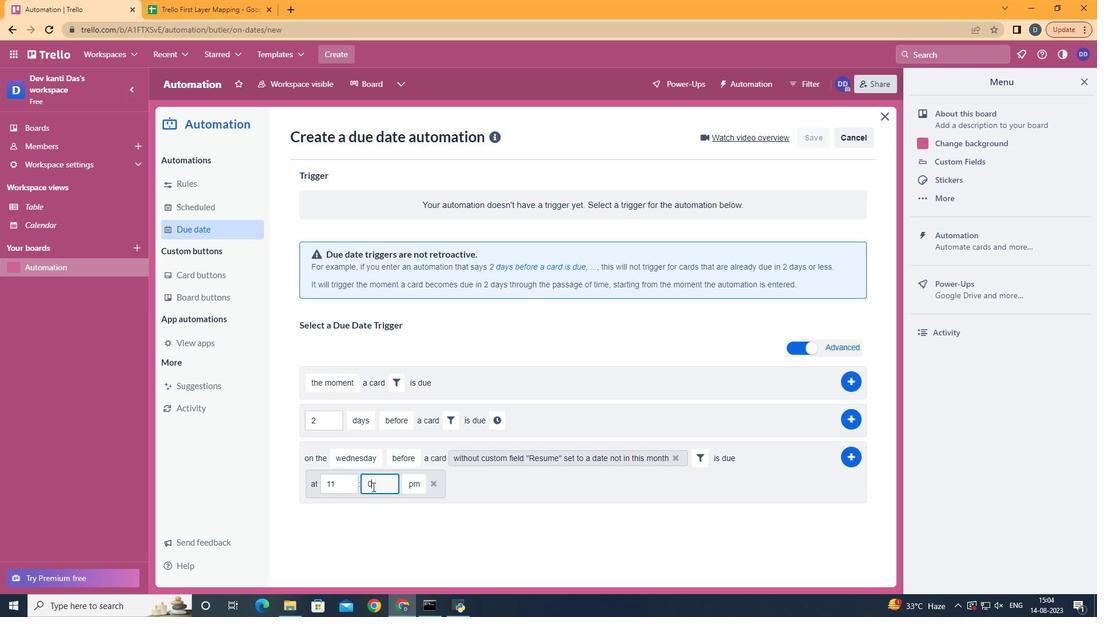 
Action: Mouse moved to (372, 486)
Screenshot: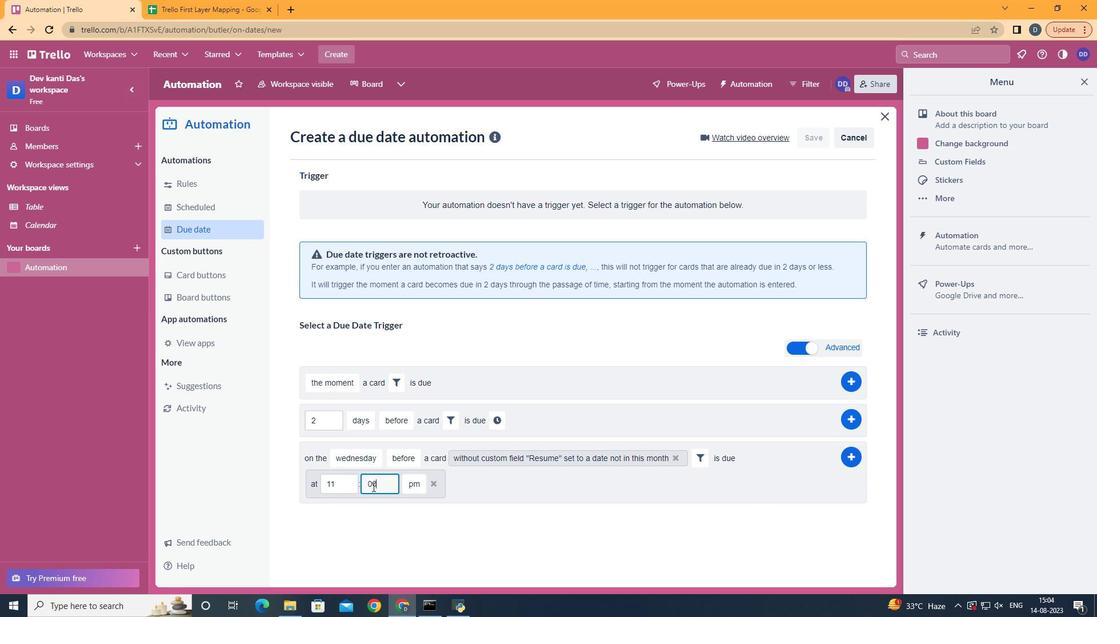 
Action: Key pressed 0
Screenshot: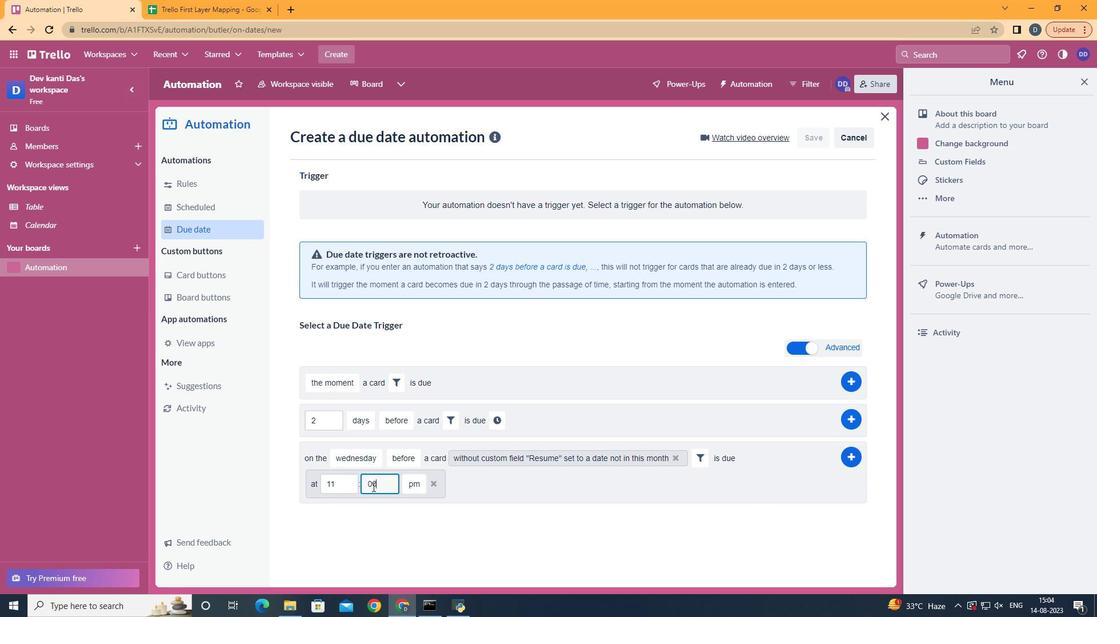 
Action: Mouse moved to (417, 508)
Screenshot: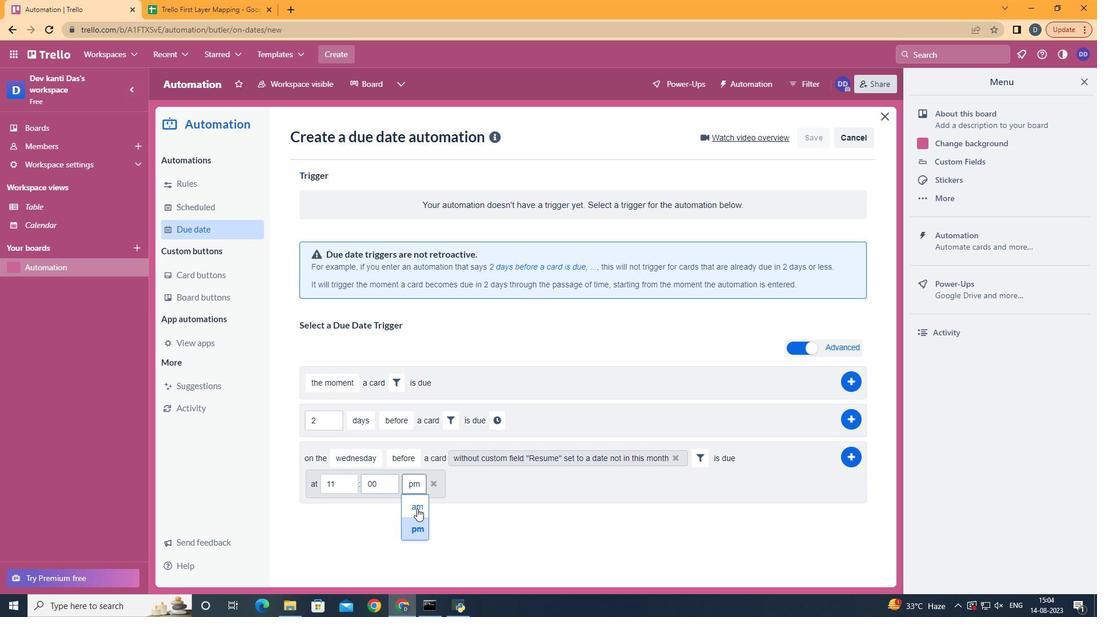 
Action: Mouse pressed left at (417, 508)
Screenshot: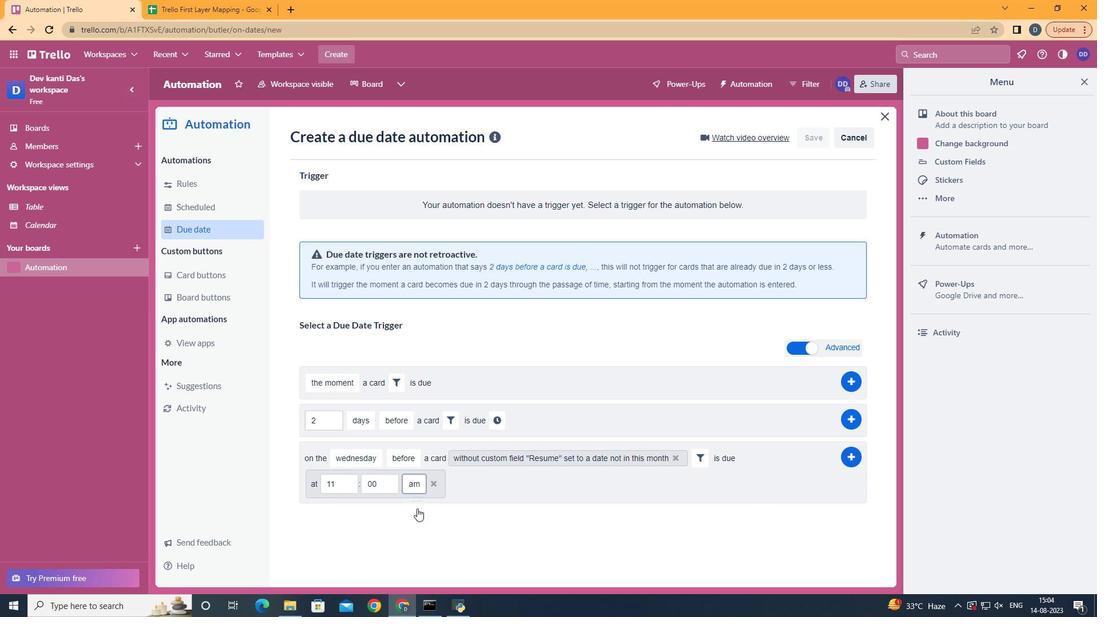 
Action: Mouse moved to (845, 462)
Screenshot: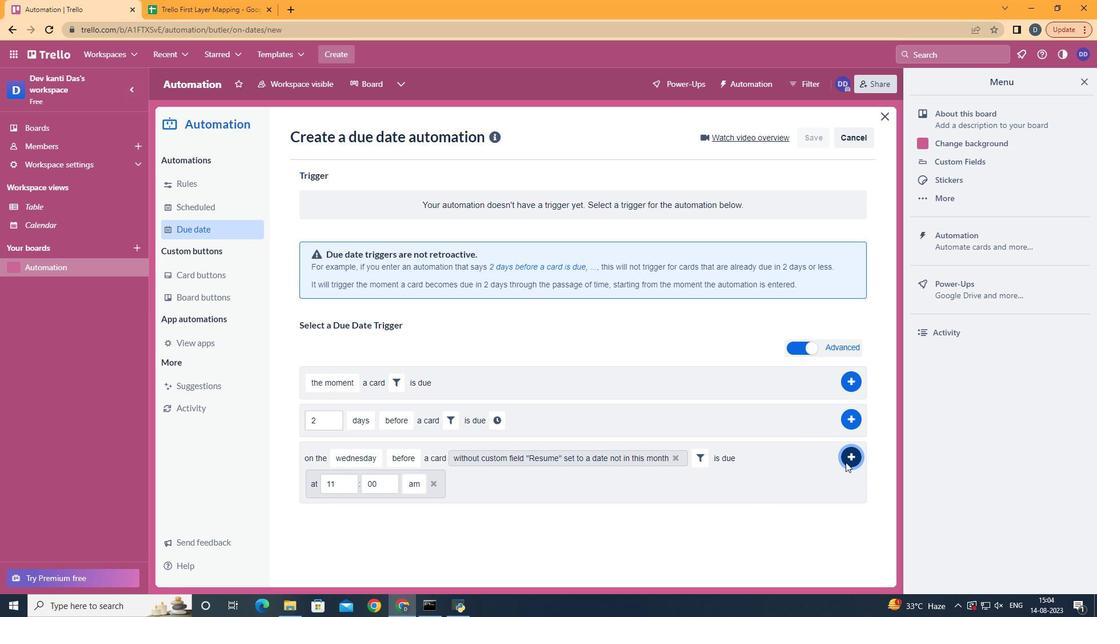 
Action: Mouse pressed left at (845, 462)
Screenshot: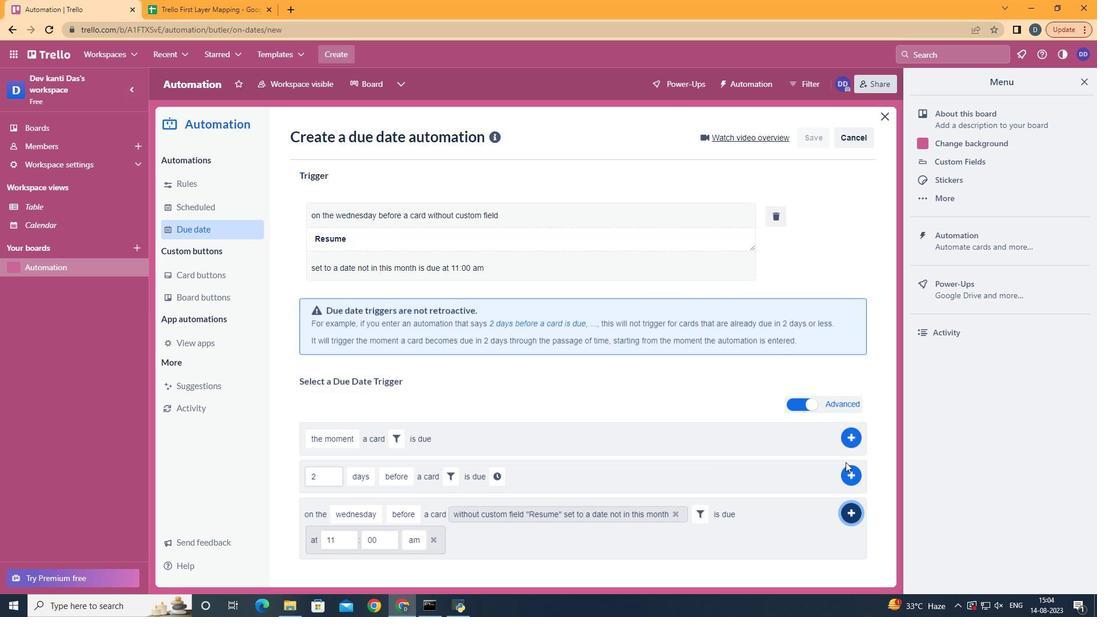 
Action: Mouse moved to (844, 462)
Screenshot: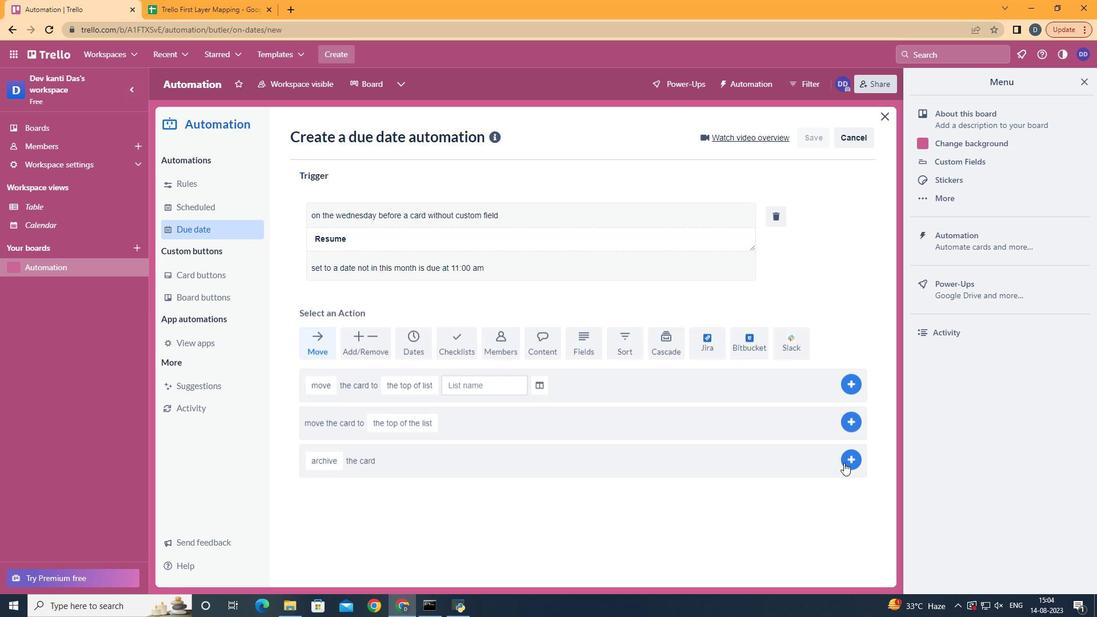 
